Task: Add Andalou Naturals Harmony CannaCell Botanical Body Lotion to the cart.
Action: Mouse moved to (810, 312)
Screenshot: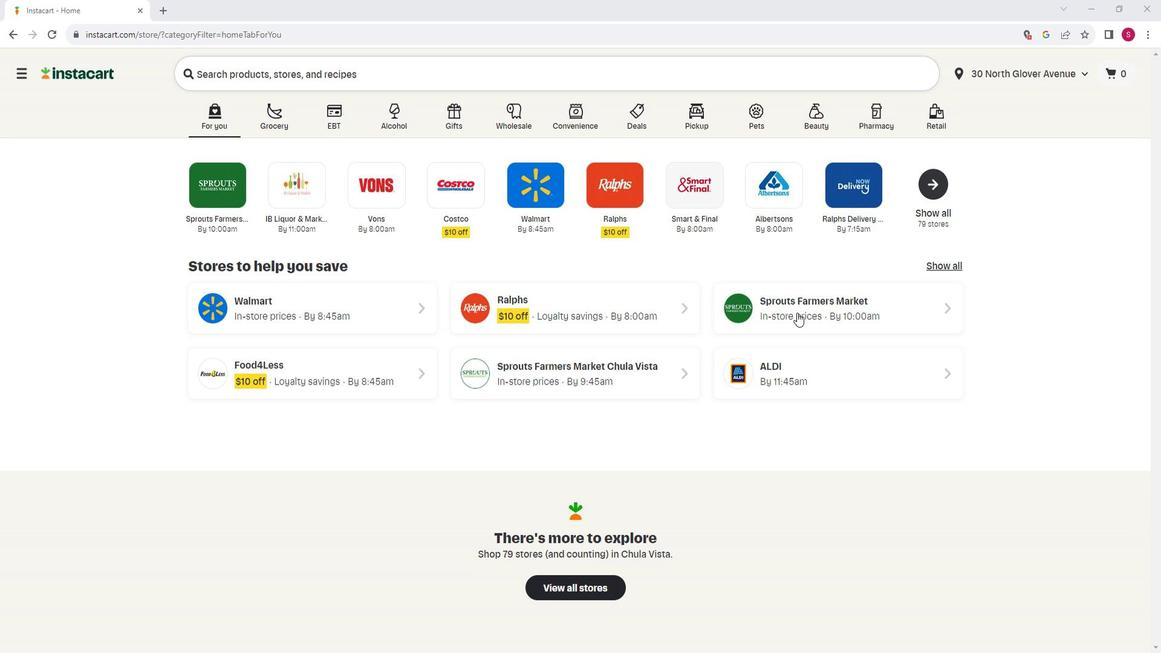 
Action: Mouse pressed left at (810, 312)
Screenshot: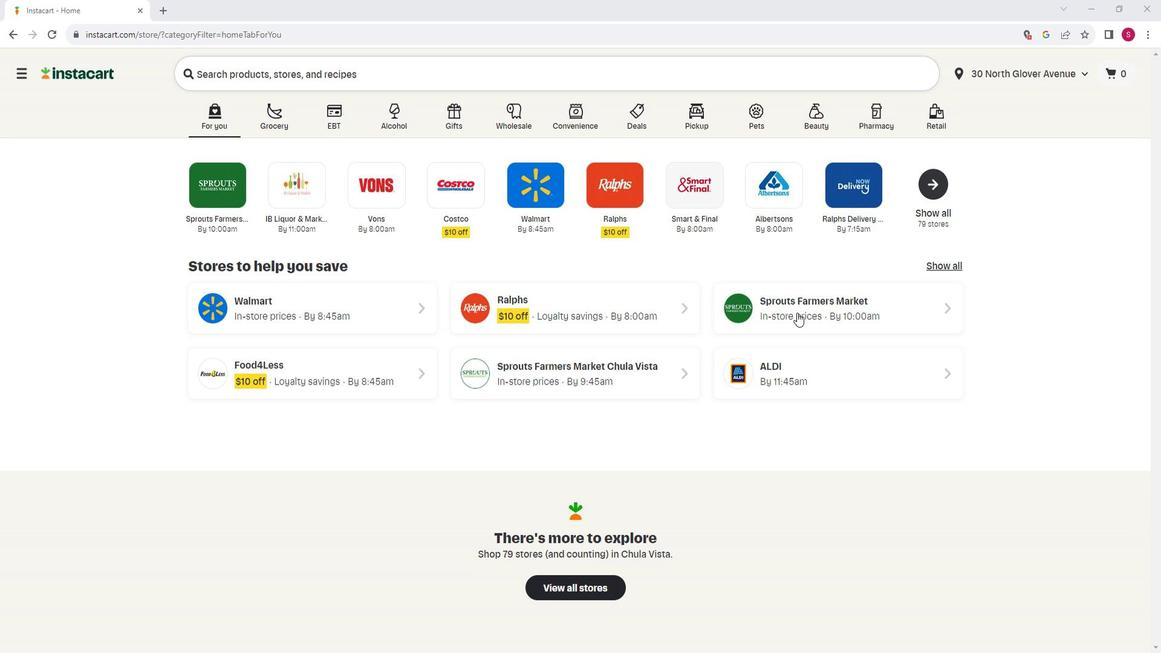 
Action: Mouse moved to (82, 354)
Screenshot: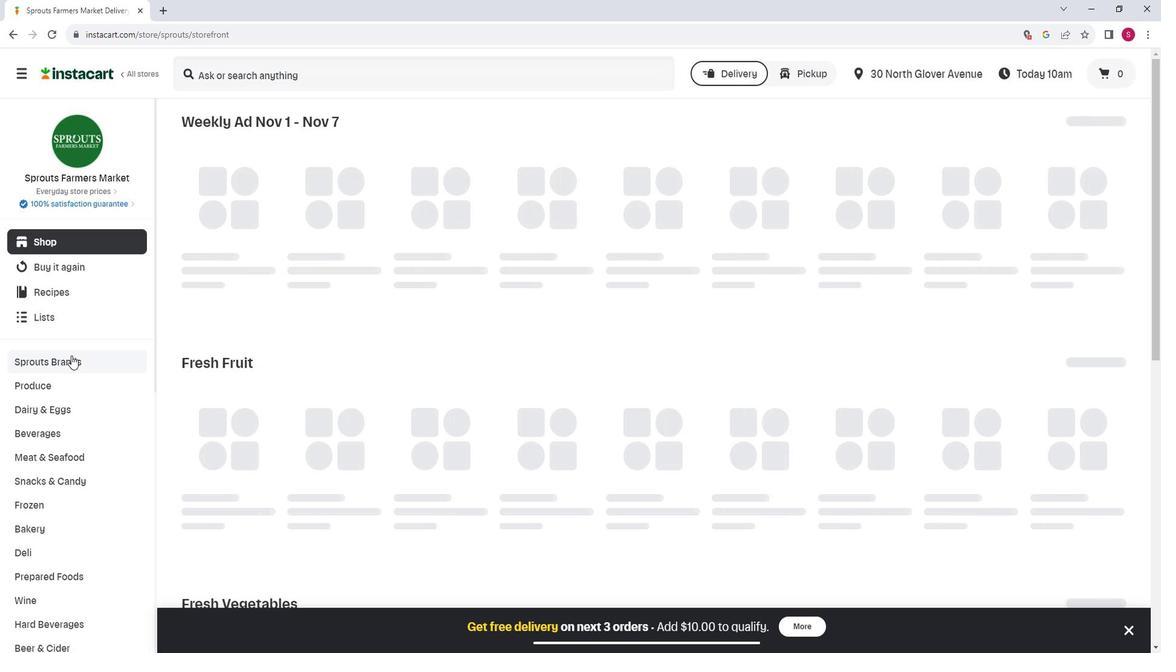 
Action: Mouse scrolled (82, 353) with delta (0, 0)
Screenshot: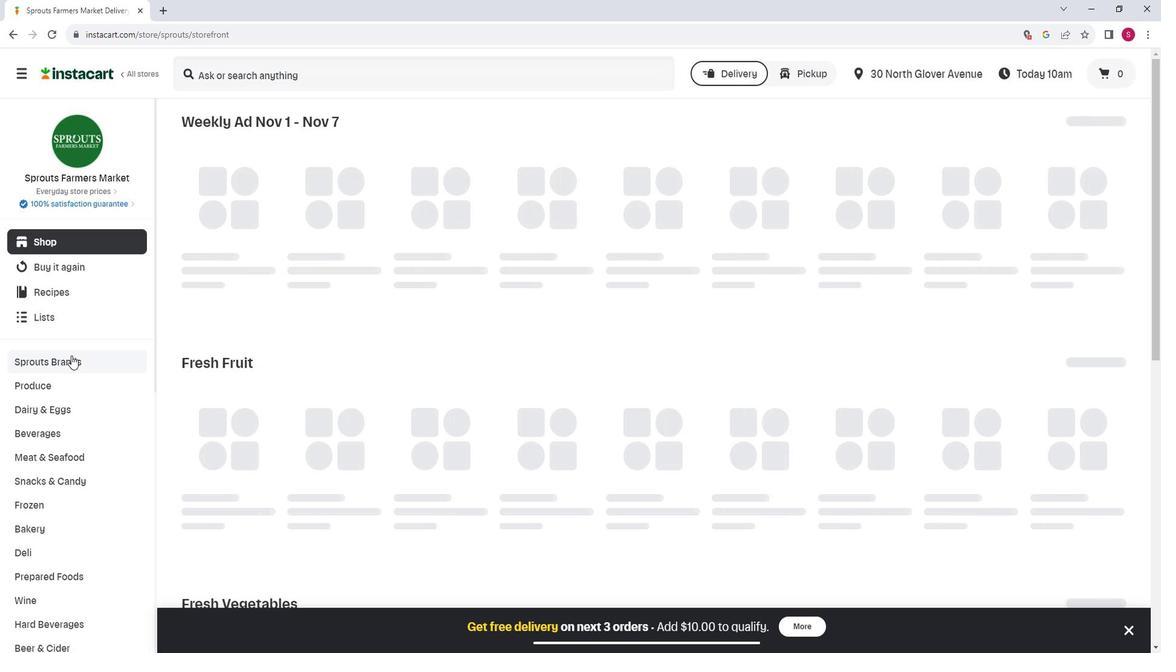 
Action: Mouse moved to (81, 355)
Screenshot: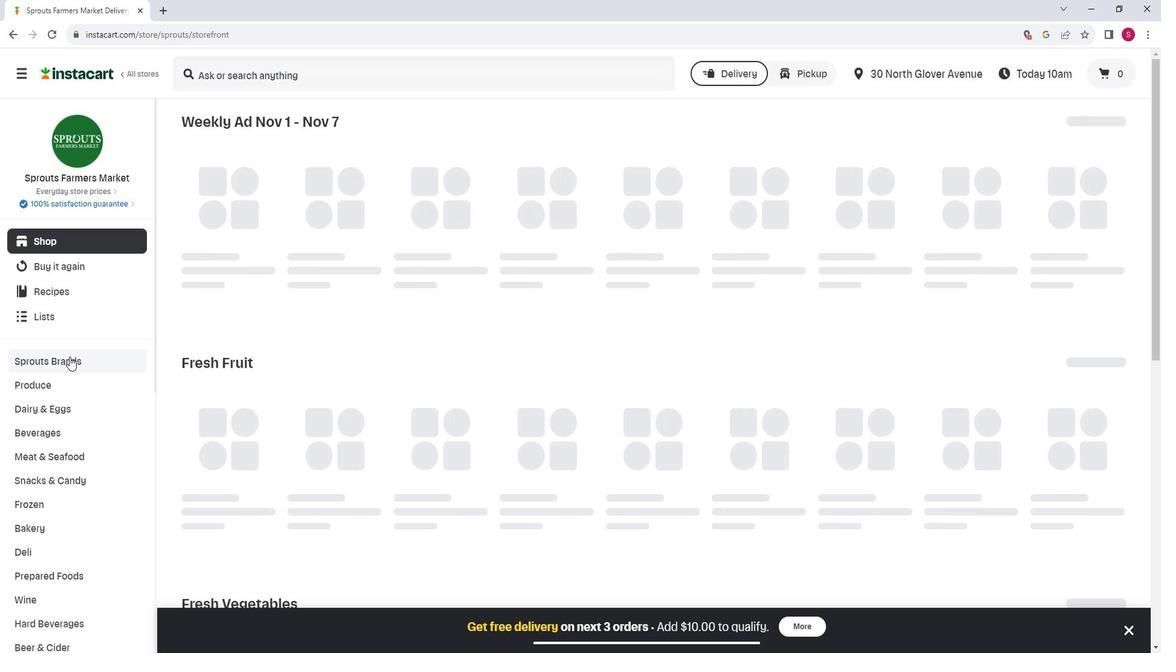 
Action: Mouse scrolled (81, 354) with delta (0, 0)
Screenshot: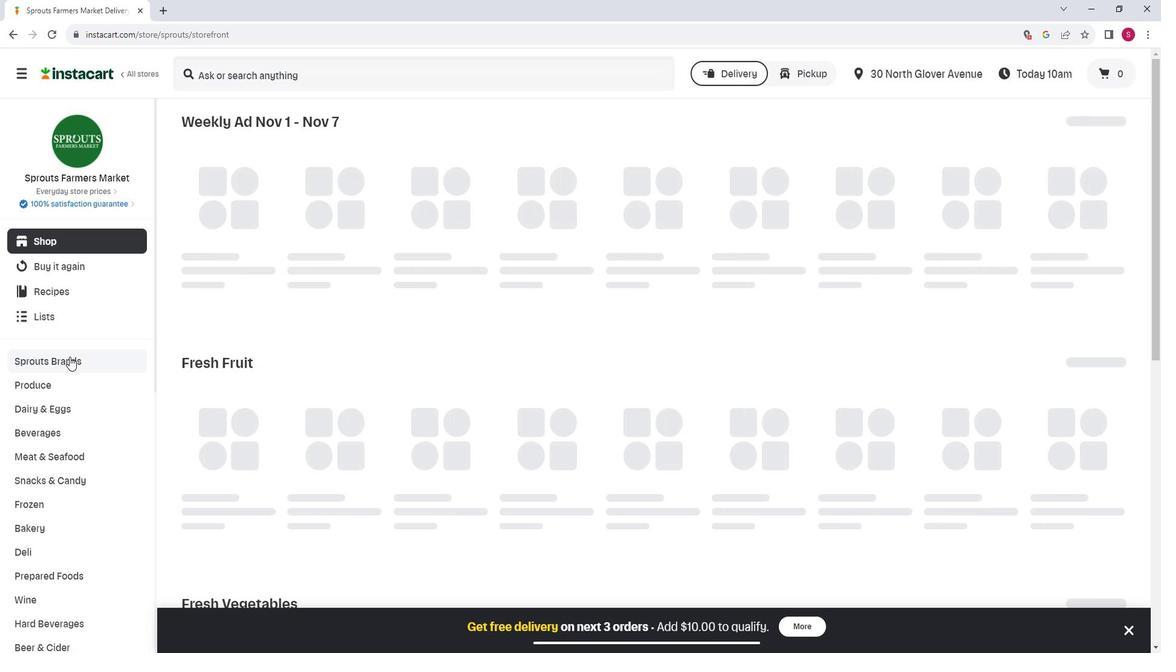 
Action: Mouse scrolled (81, 354) with delta (0, 0)
Screenshot: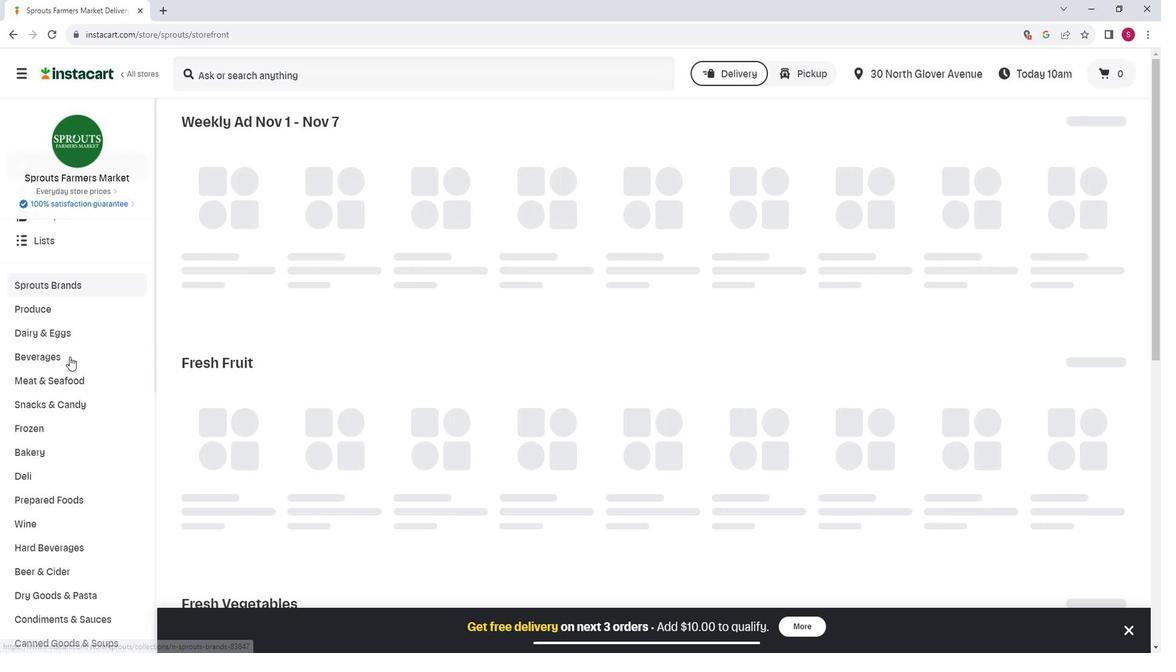 
Action: Mouse scrolled (81, 354) with delta (0, 0)
Screenshot: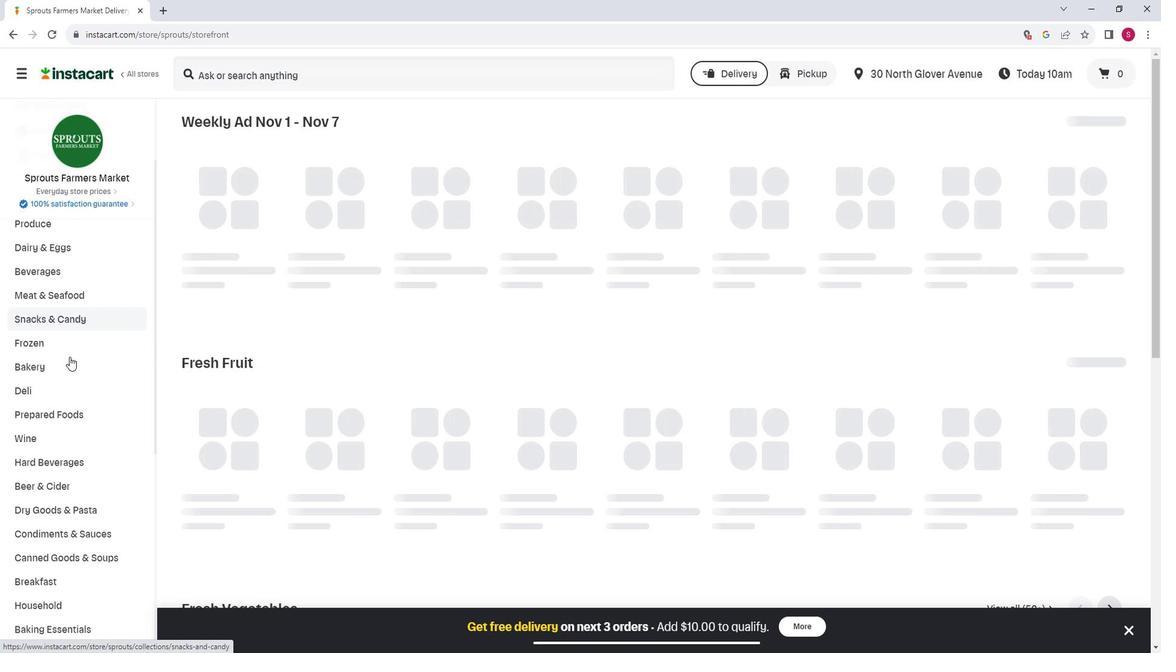 
Action: Mouse scrolled (81, 354) with delta (0, 0)
Screenshot: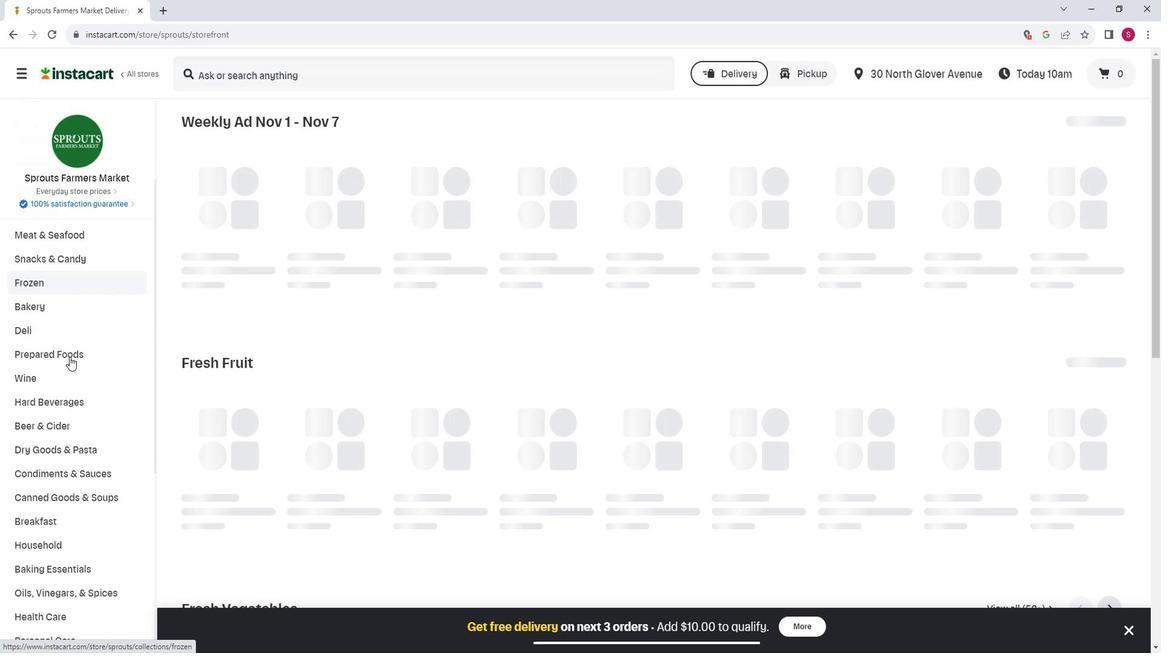 
Action: Mouse moved to (67, 463)
Screenshot: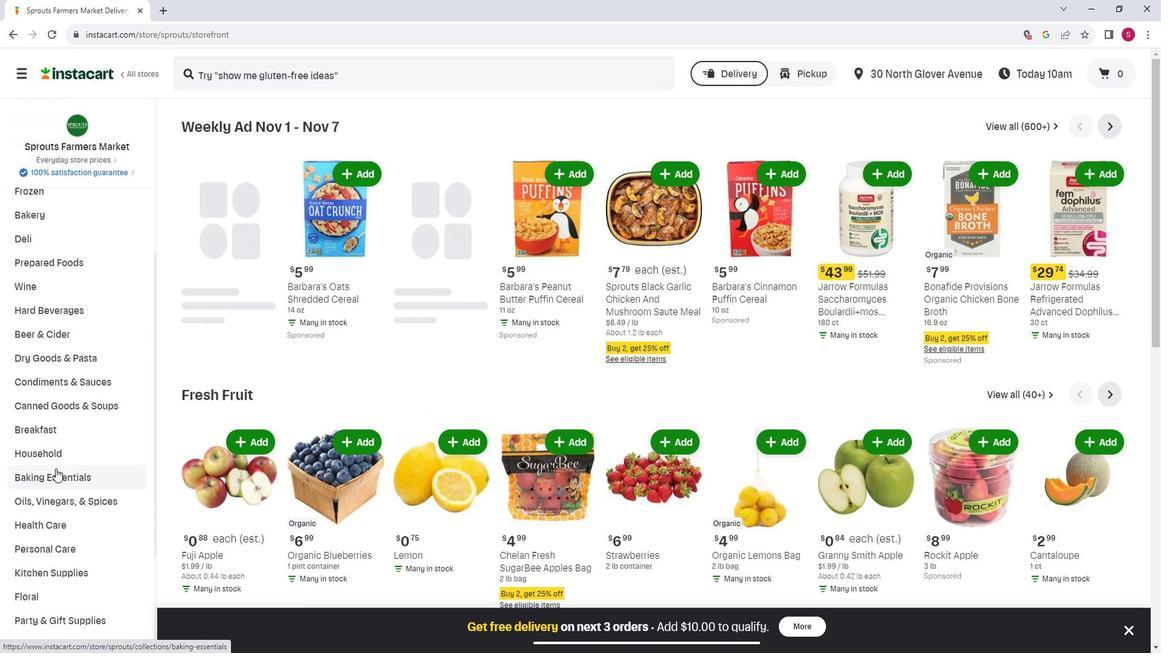 
Action: Mouse scrolled (67, 462) with delta (0, 0)
Screenshot: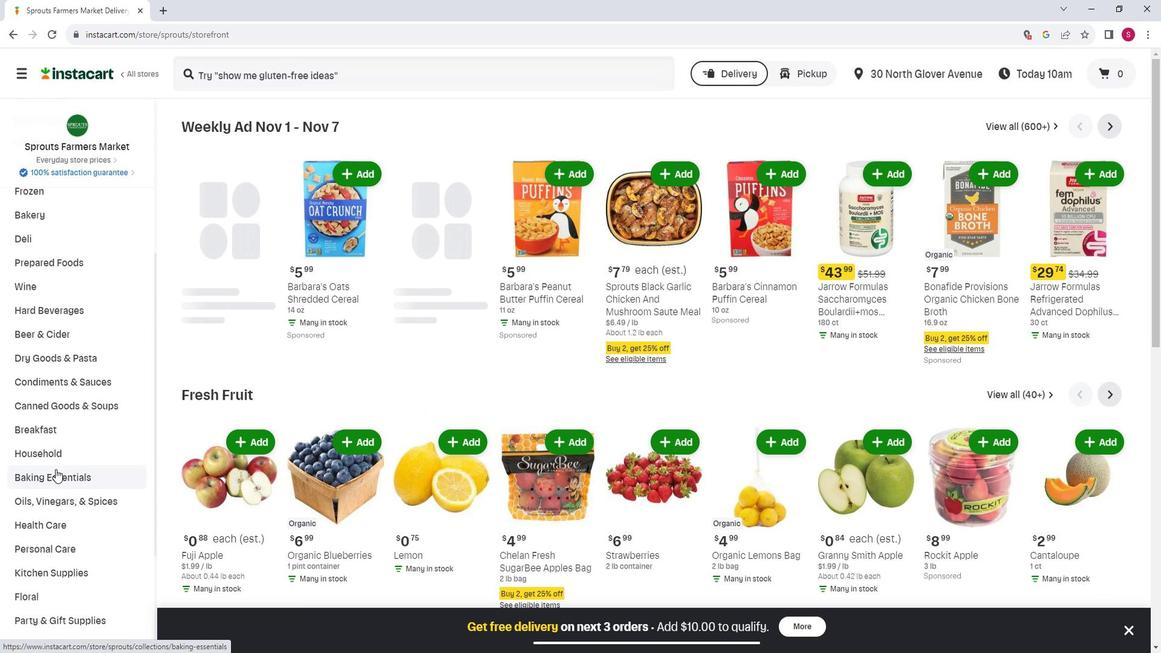 
Action: Mouse moved to (78, 479)
Screenshot: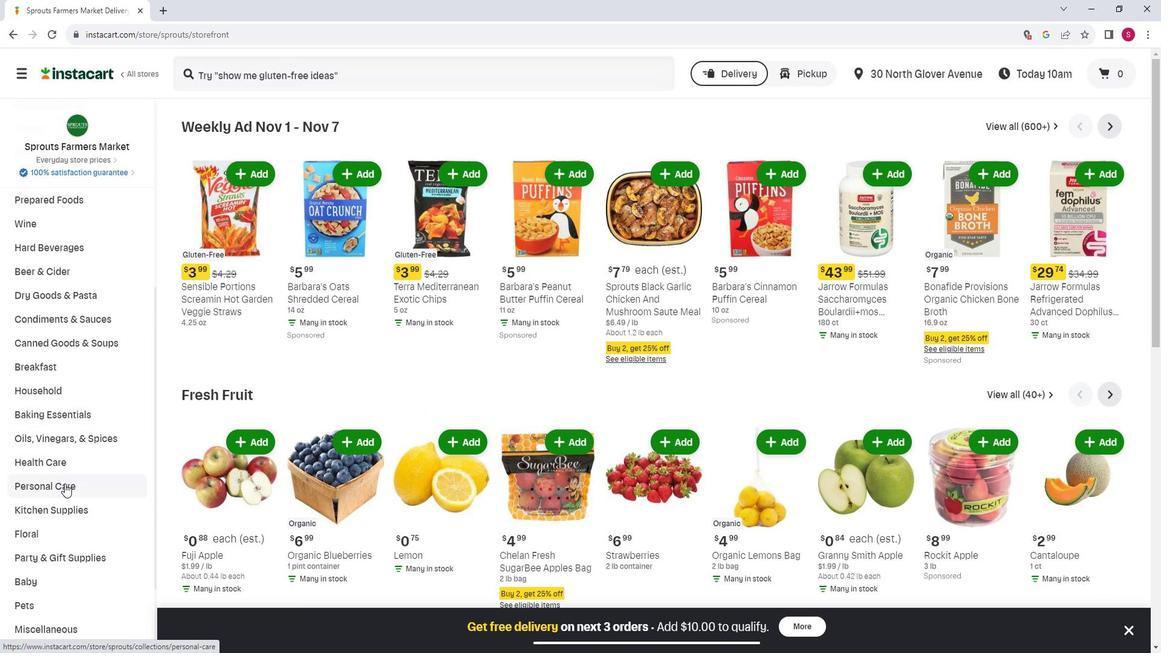 
Action: Mouse pressed left at (78, 479)
Screenshot: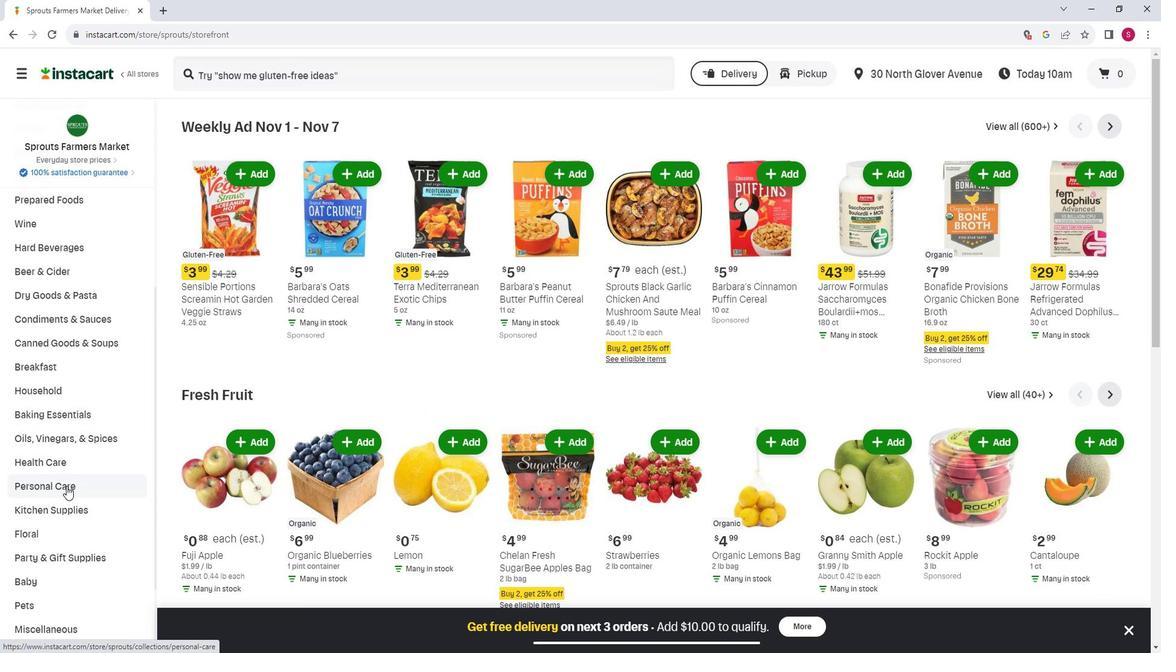 
Action: Mouse moved to (308, 166)
Screenshot: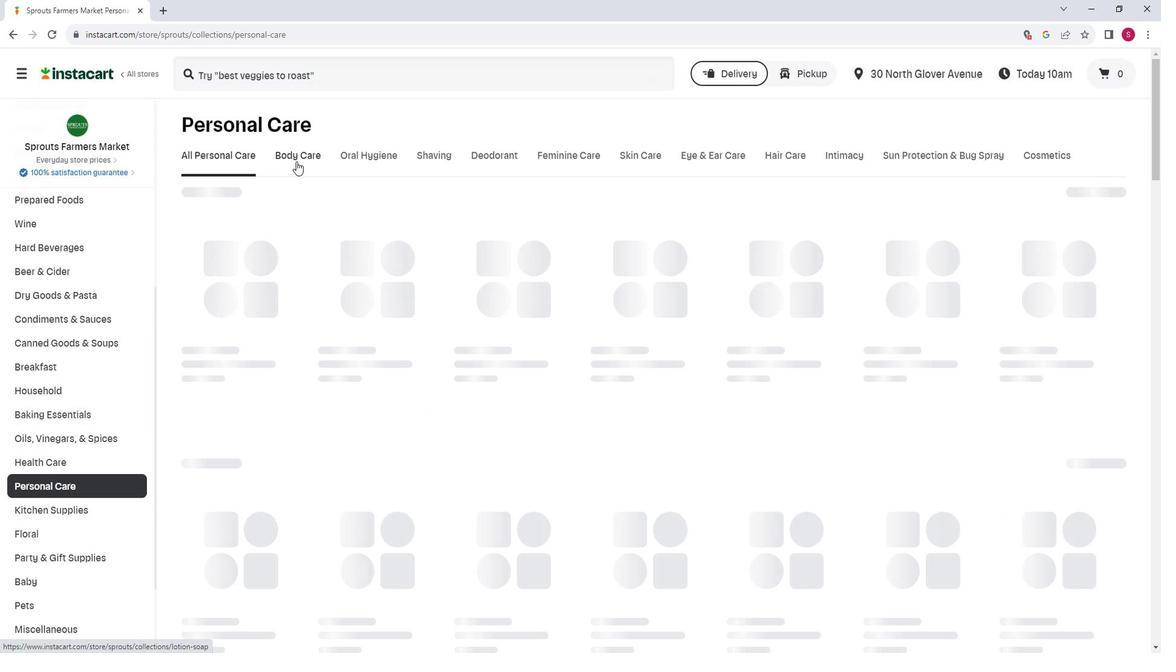 
Action: Mouse pressed left at (308, 166)
Screenshot: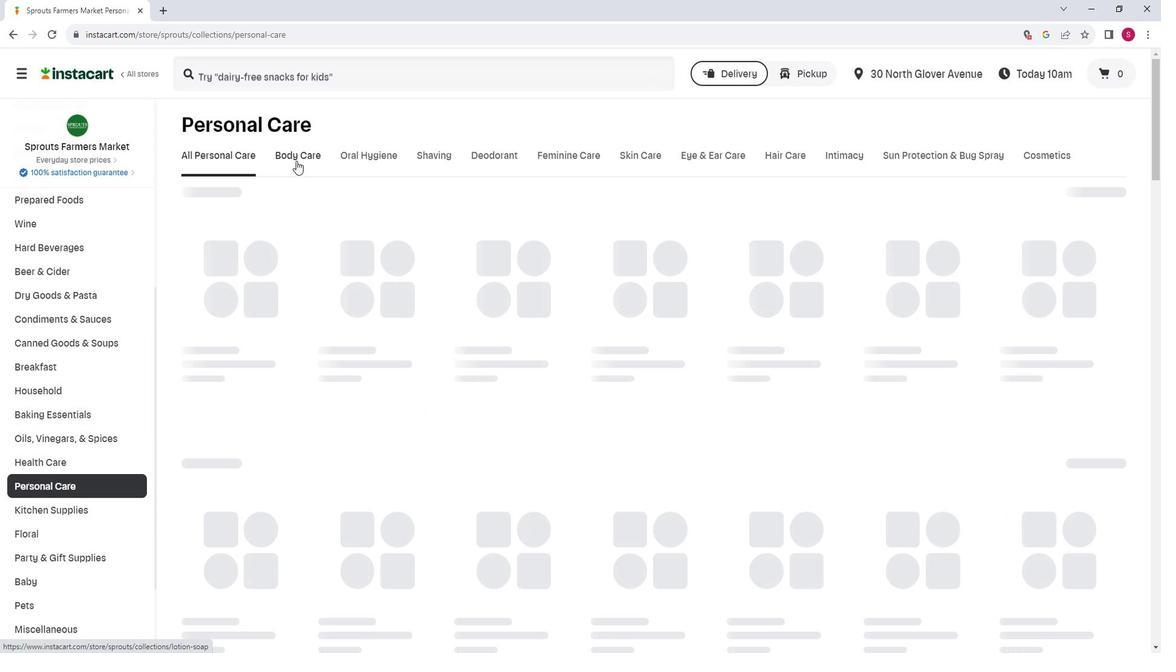 
Action: Mouse moved to (481, 201)
Screenshot: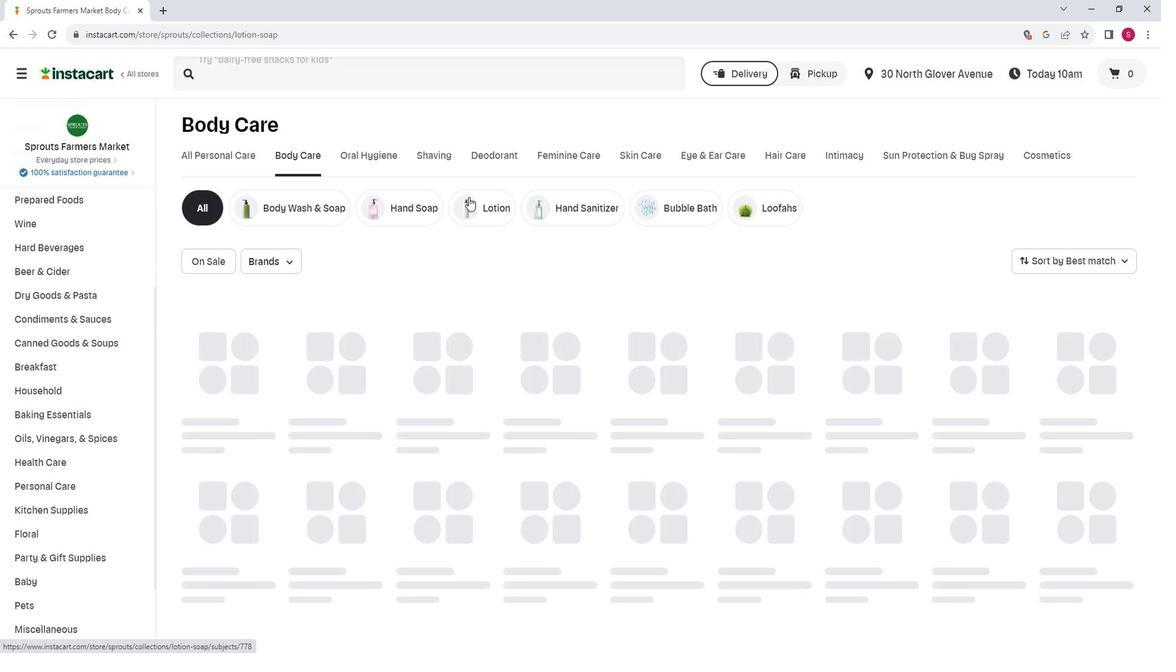 
Action: Mouse pressed left at (481, 201)
Screenshot: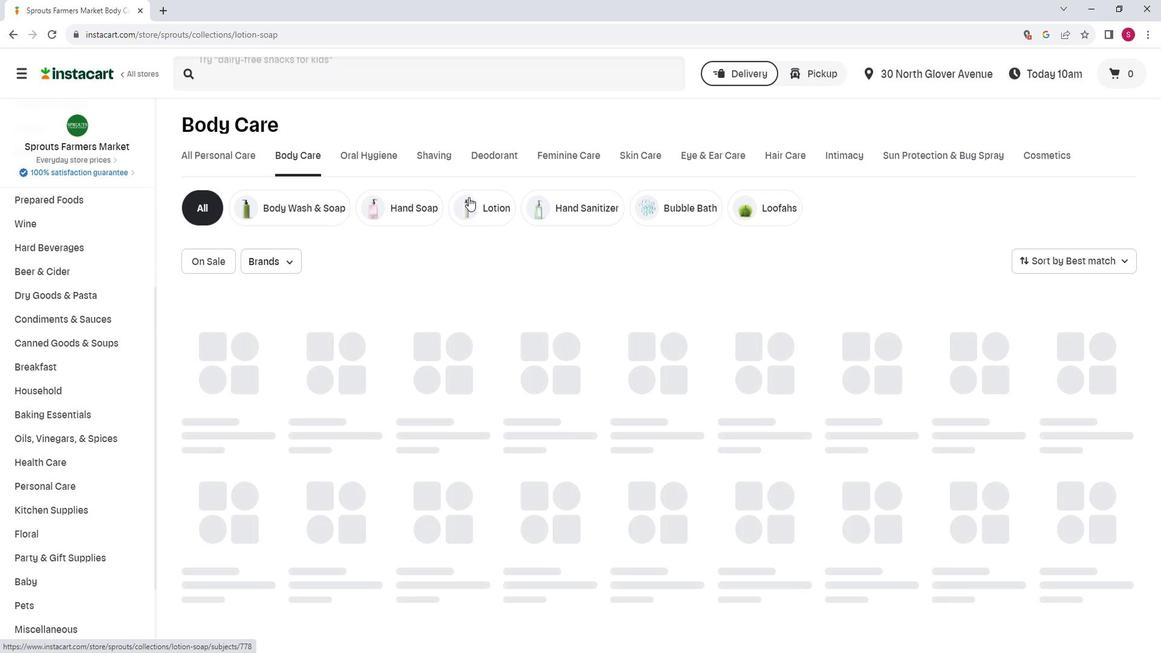 
Action: Mouse moved to (315, 84)
Screenshot: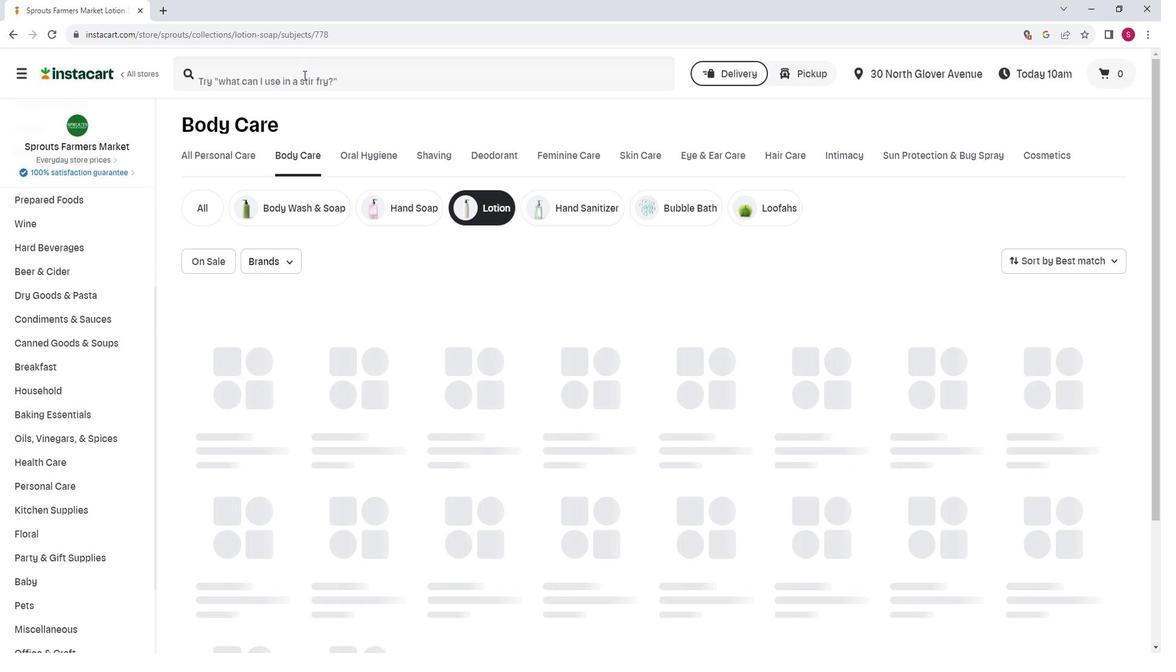 
Action: Mouse pressed left at (315, 84)
Screenshot: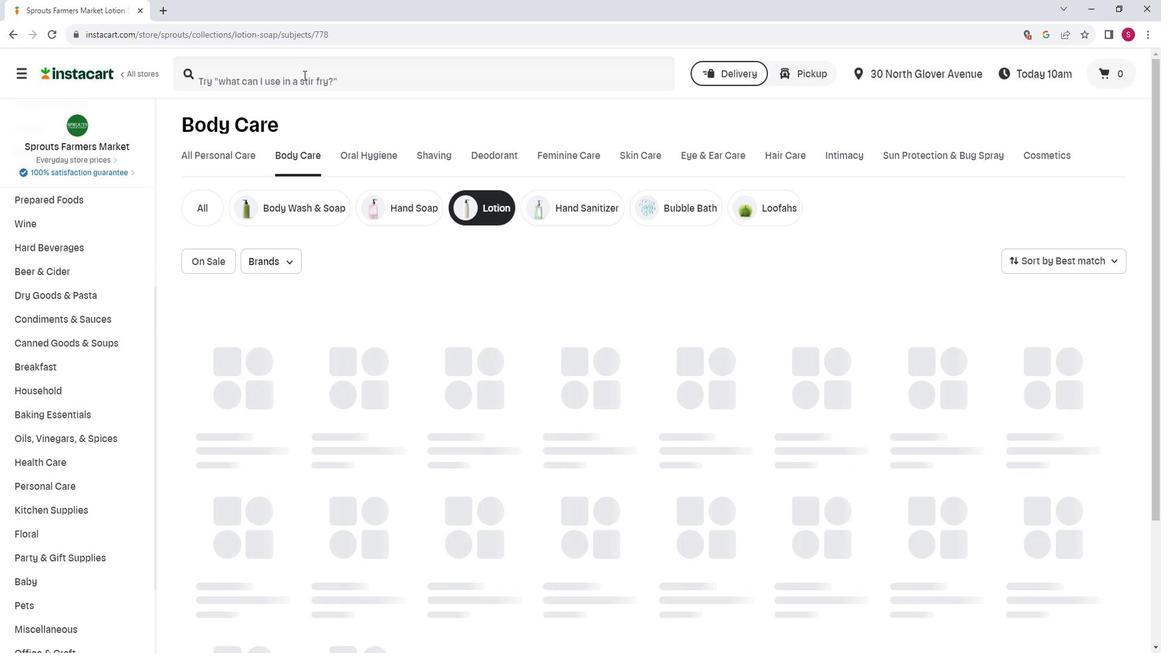 
Action: Key pressed <Key.shift>Andalou<Key.space><Key.shift>Naturals<Key.space><Key.shift>Harmob7y<Key.backspace><Key.backspace><Key.backspace>
Screenshot: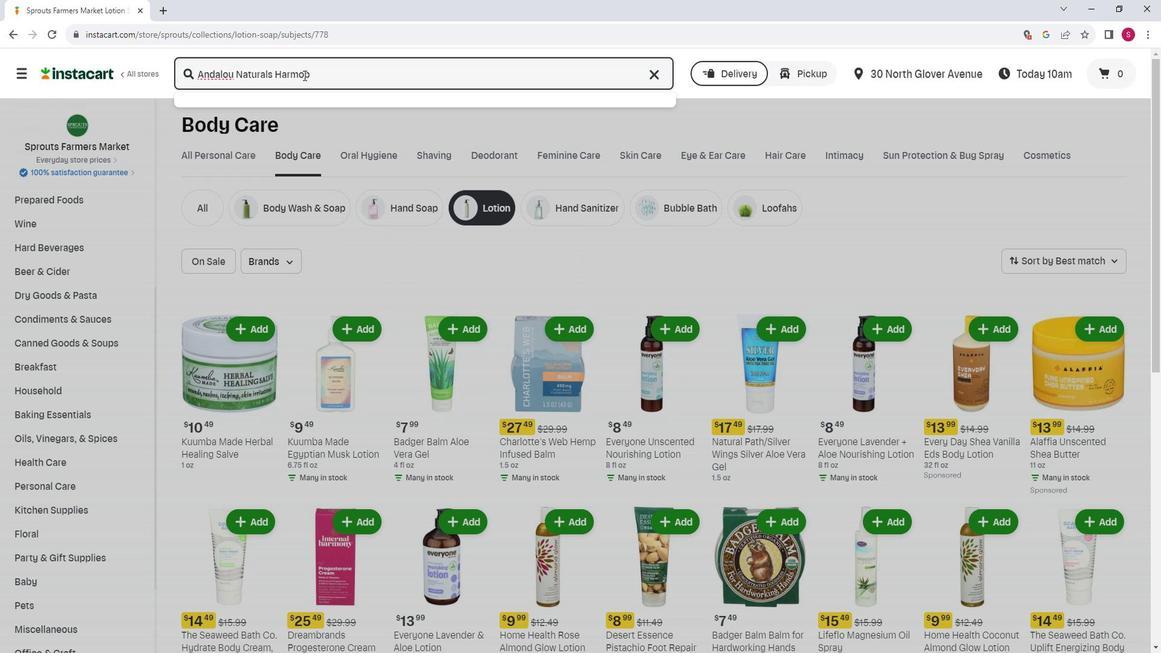 
Action: Mouse moved to (599, 67)
Screenshot: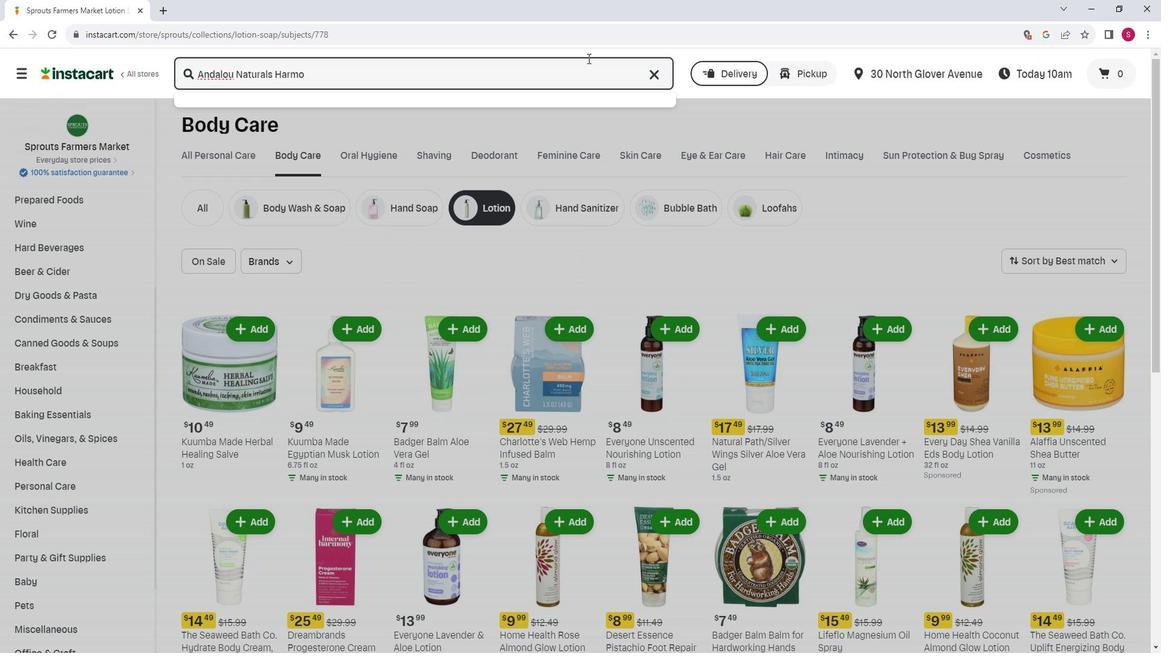 
Action: Key pressed ny<Key.space><Key.shift>Cann<Key.shift>Cell<Key.left><Key.left><Key.left><Key.left><Key.left><Key.right>a<Key.right><Key.right><Key.right><Key.right><Key.space><Key.shift>Botanical<Key.space><Key.shift>Body<Key.space><Key.shift>Lotion<Key.space><Key.enter>
Screenshot: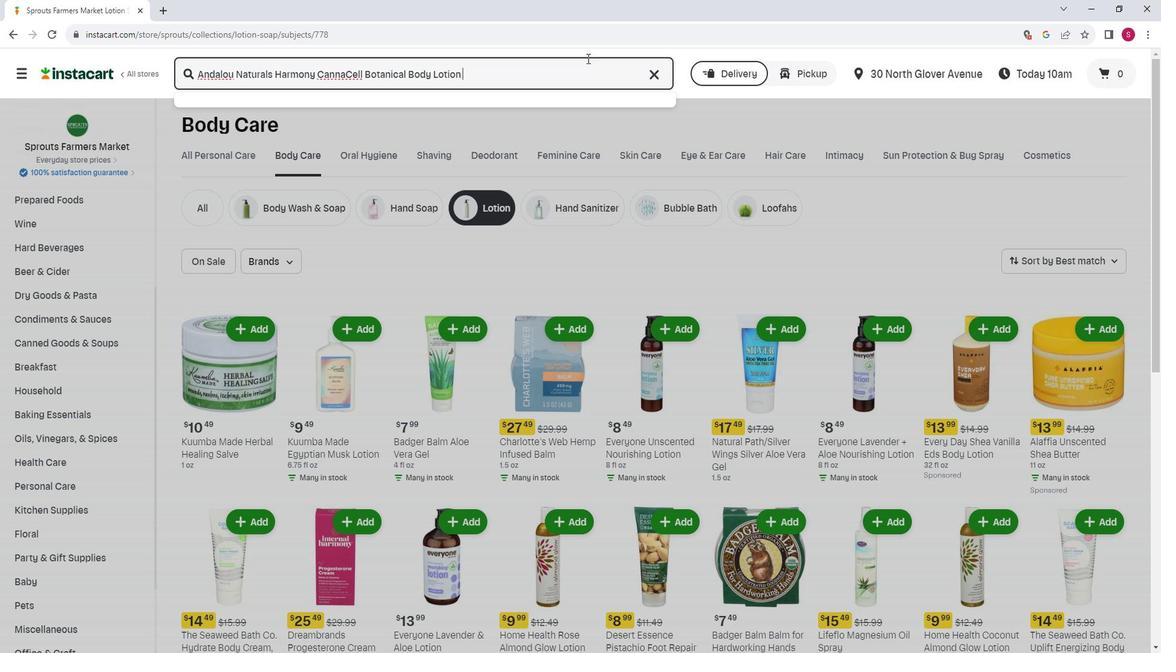 
Action: Mouse moved to (191, 198)
Screenshot: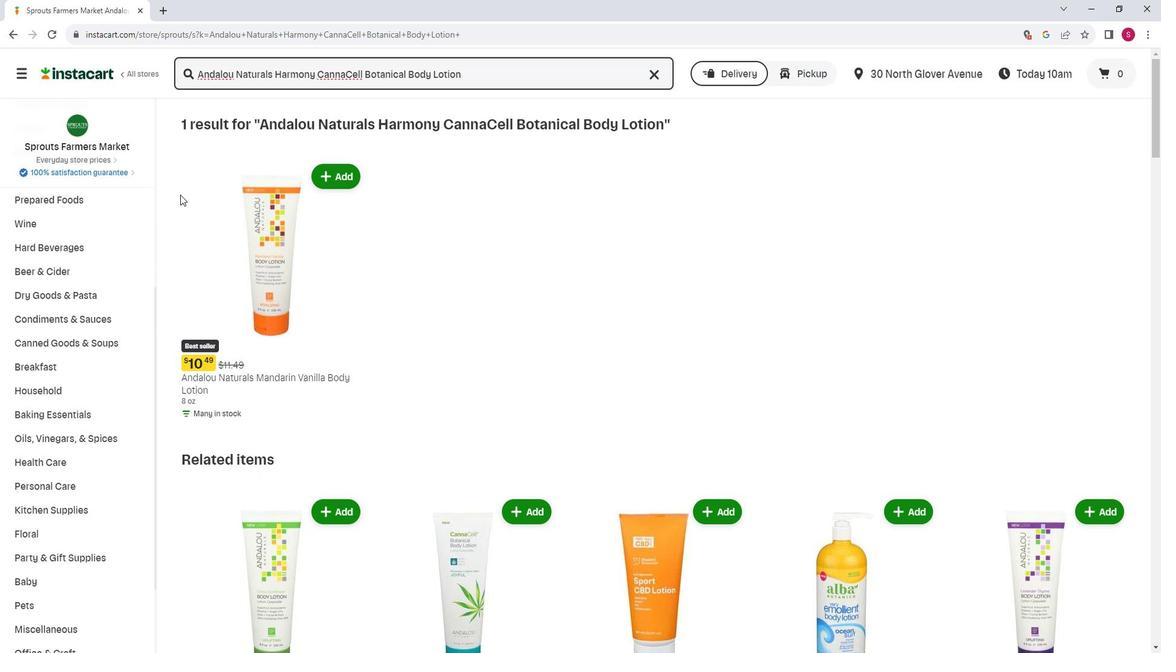 
Action: Mouse scrolled (191, 197) with delta (0, 0)
Screenshot: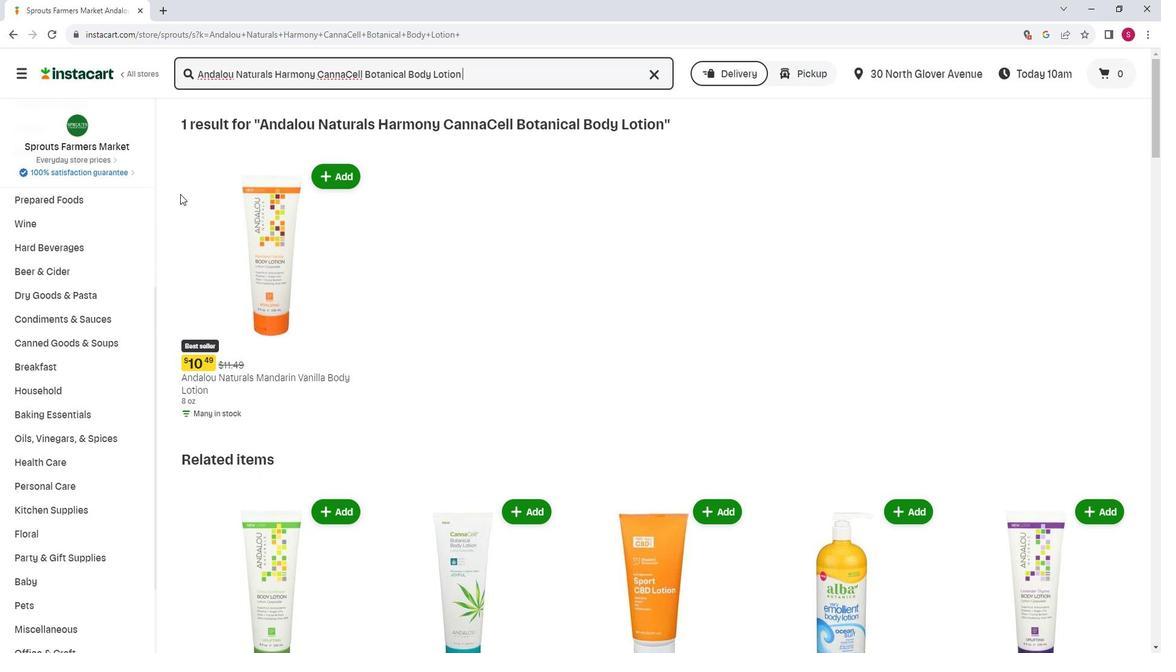 
Action: Mouse scrolled (191, 197) with delta (0, 0)
Screenshot: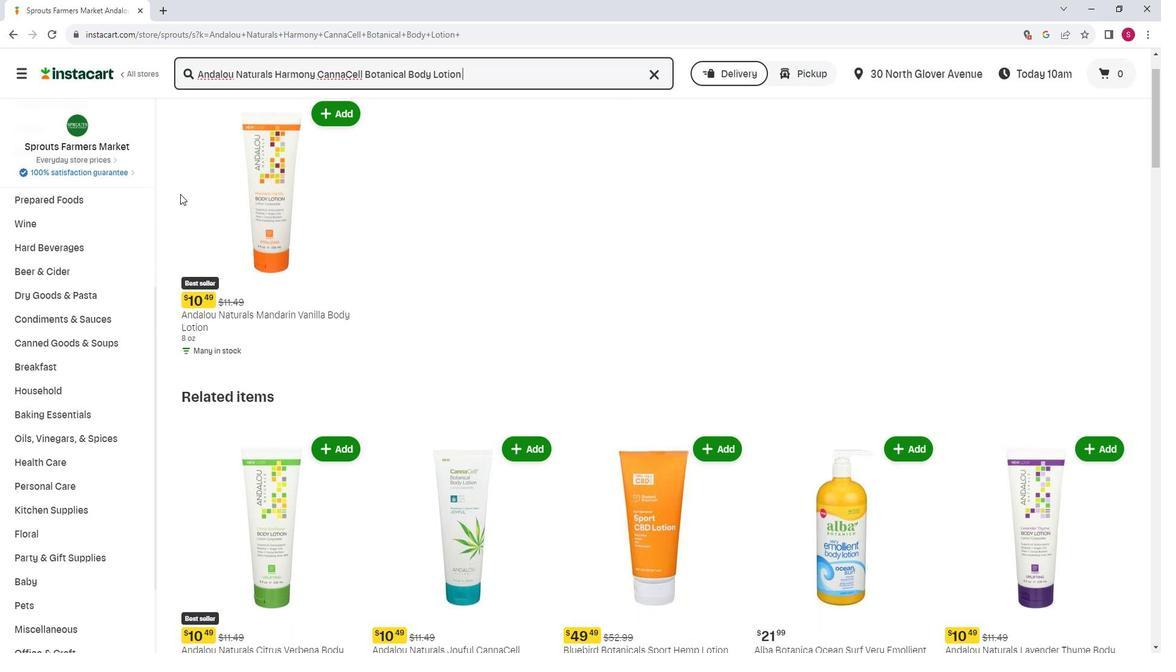 
Action: Mouse scrolled (191, 197) with delta (0, 0)
Screenshot: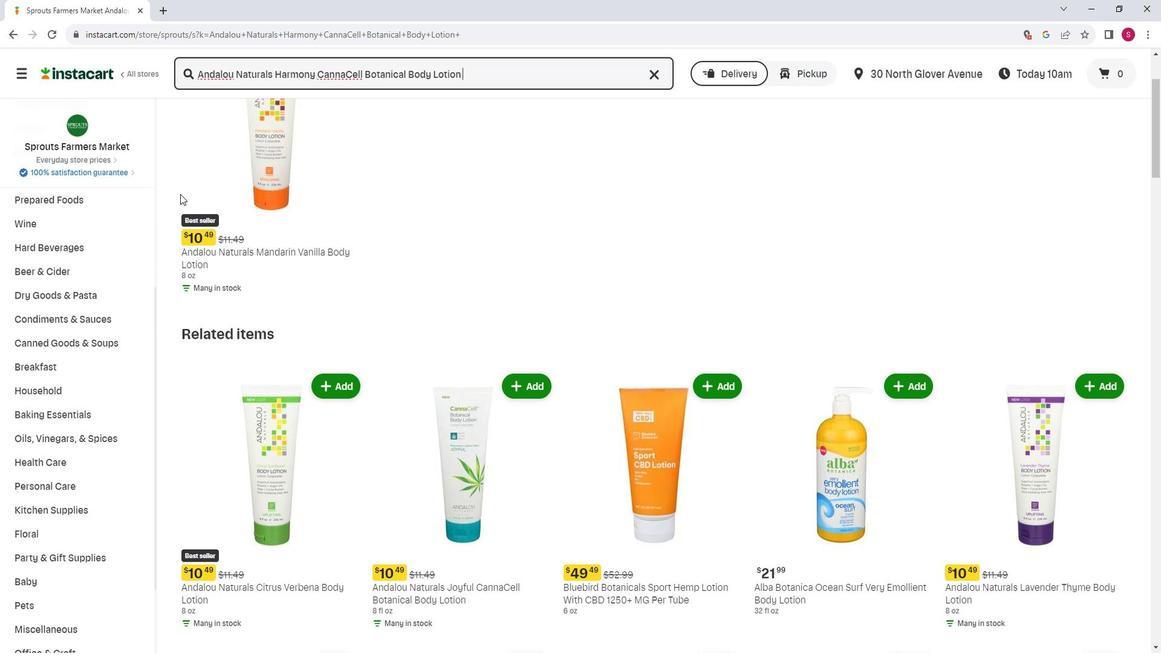
Action: Mouse moved to (191, 197)
Screenshot: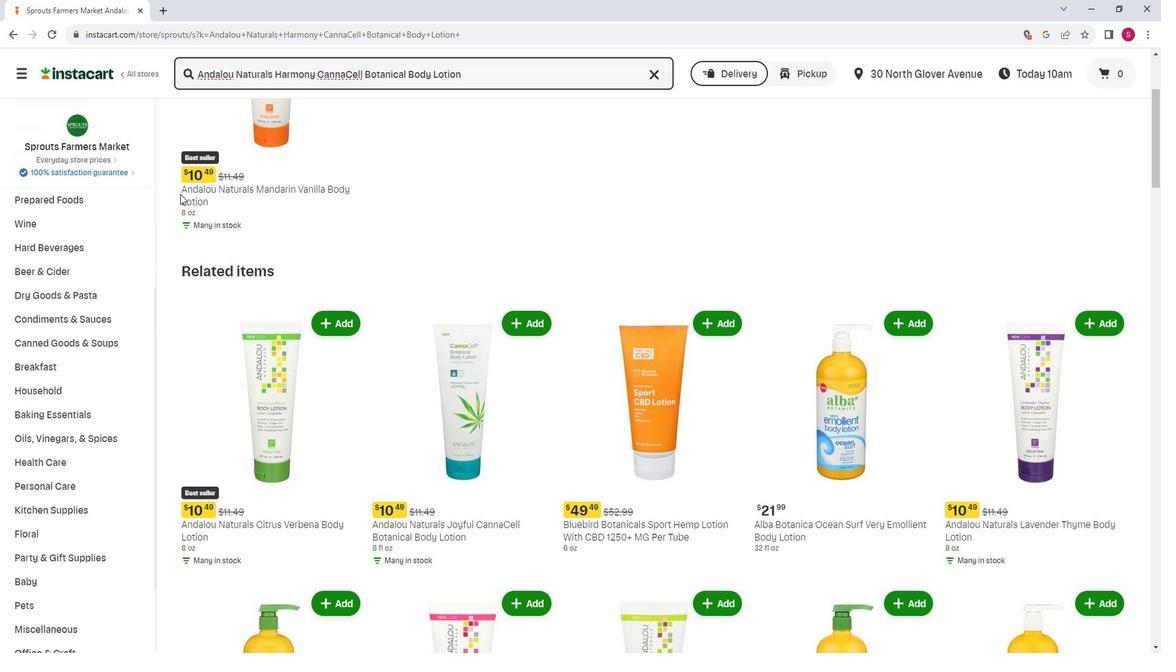 
Action: Mouse scrolled (191, 197) with delta (0, 0)
Screenshot: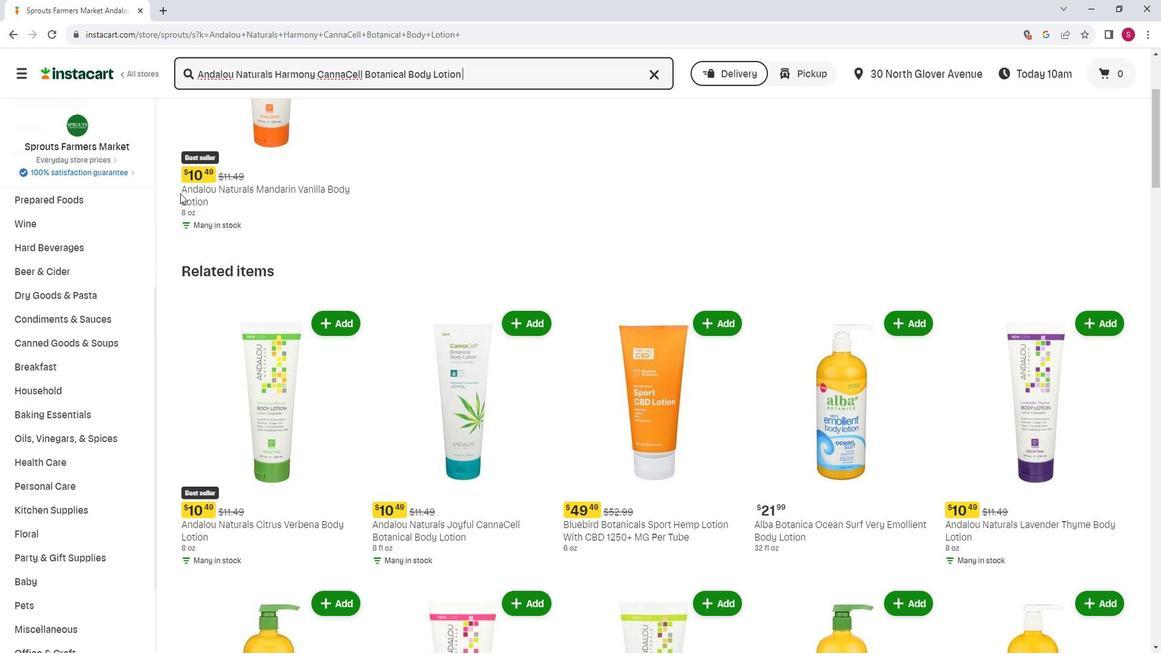 
Action: Mouse moved to (191, 197)
Screenshot: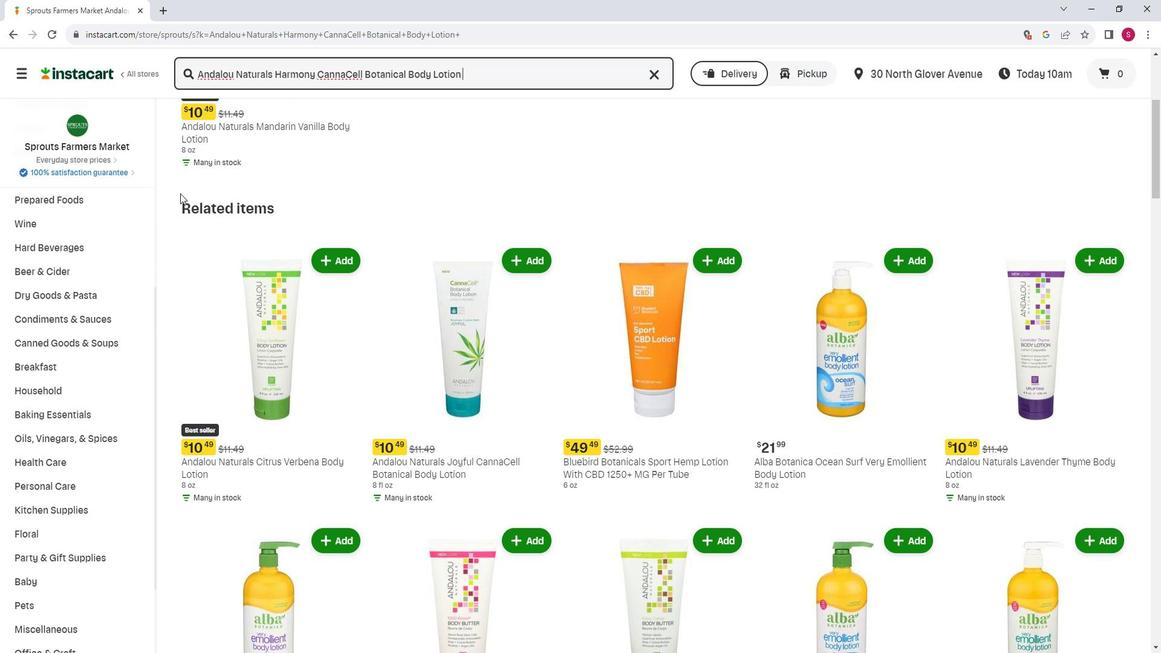 
Action: Mouse scrolled (191, 197) with delta (0, 0)
Screenshot: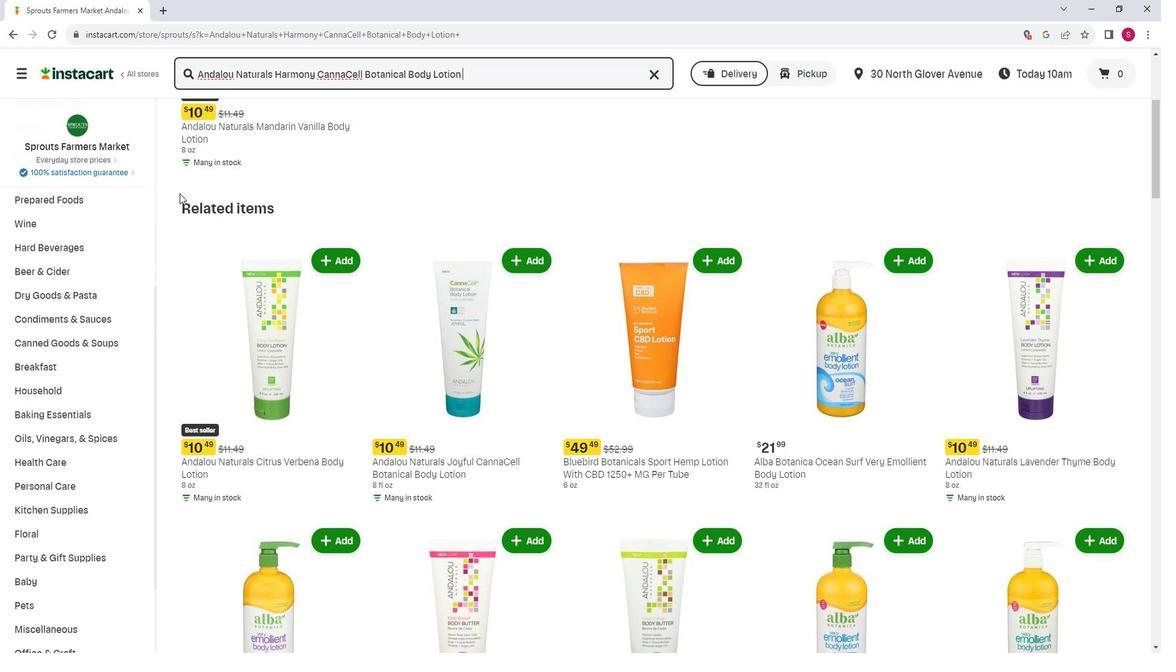 
Action: Mouse moved to (194, 221)
Screenshot: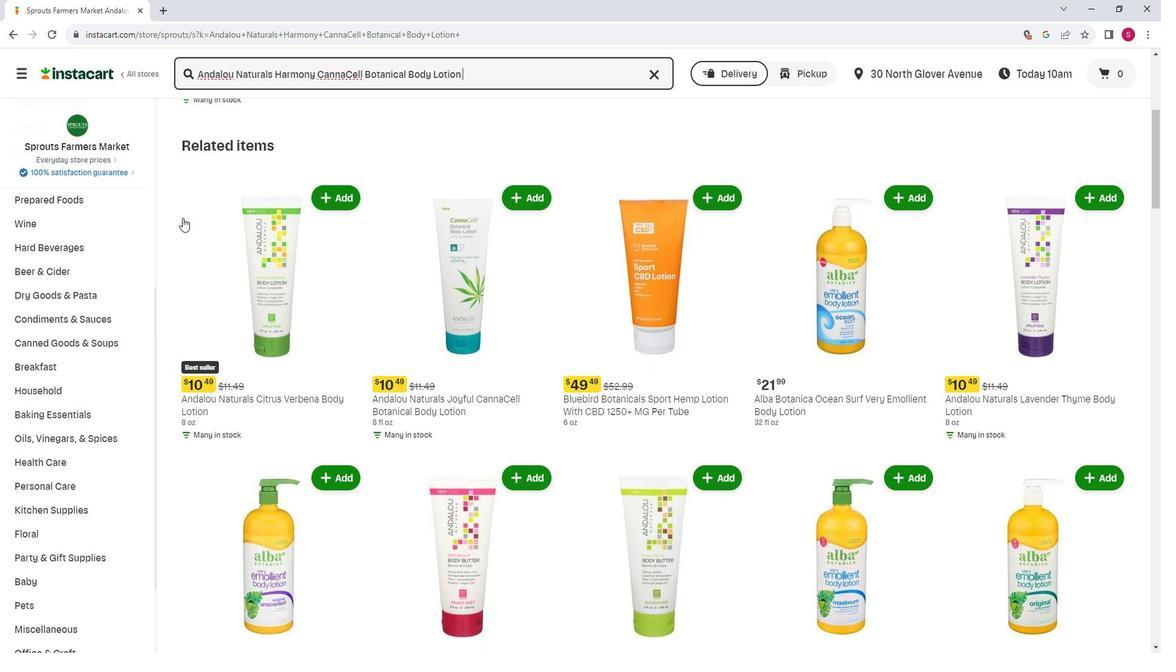 
Action: Mouse scrolled (194, 220) with delta (0, 0)
Screenshot: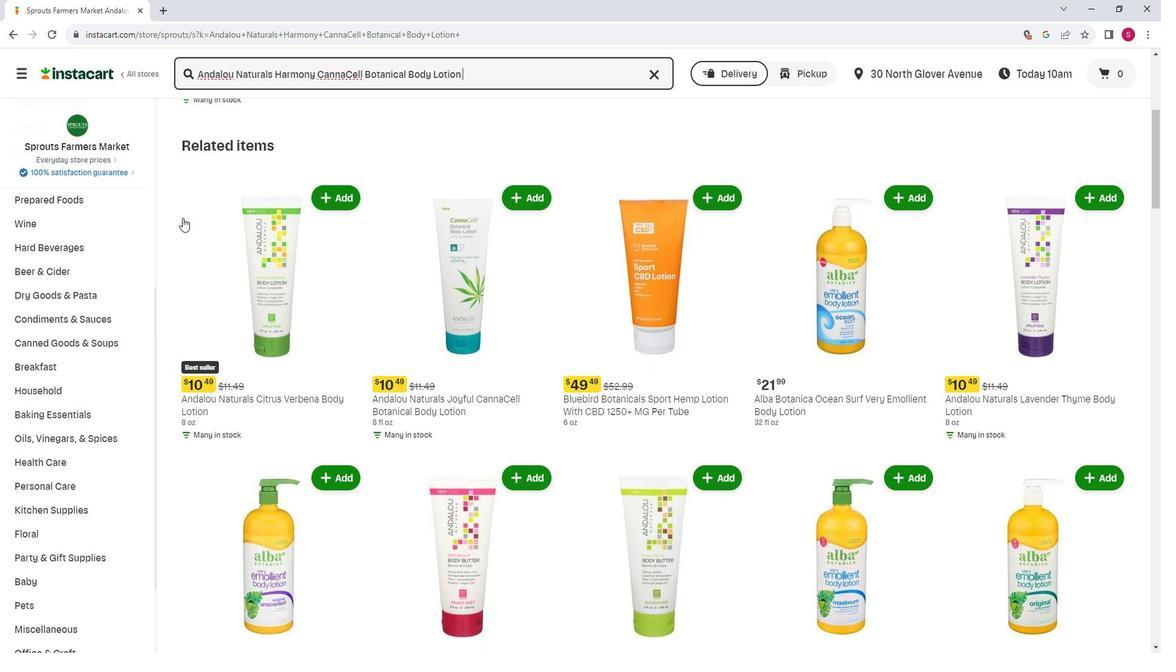 
Action: Mouse moved to (194, 222)
Screenshot: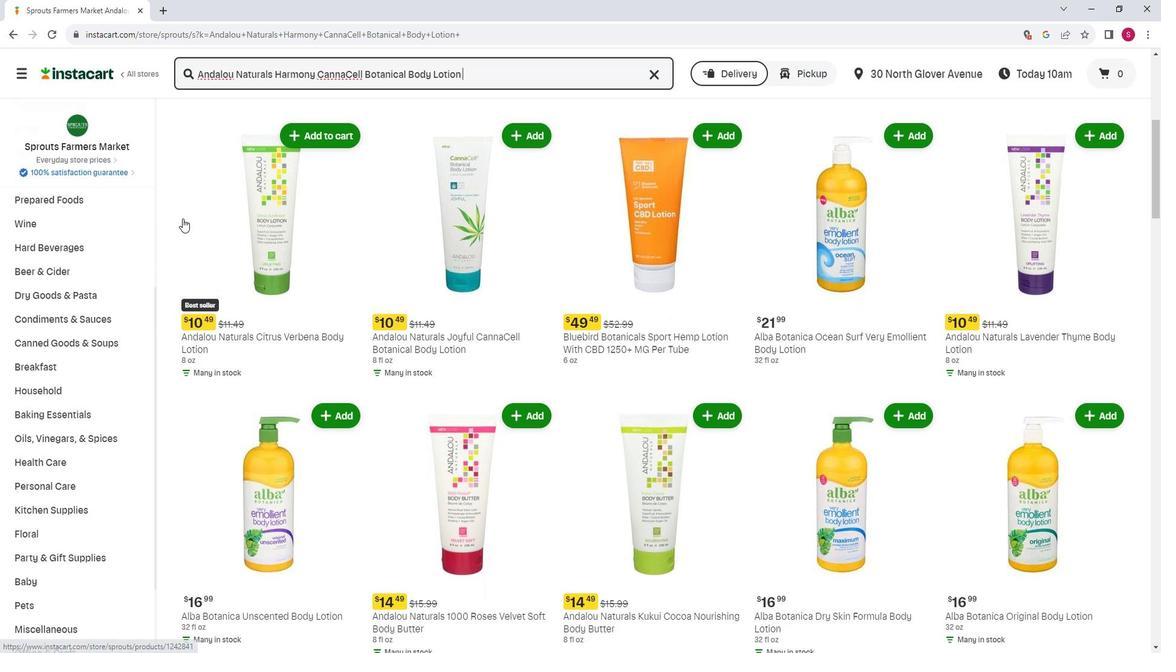 
Action: Mouse scrolled (194, 221) with delta (0, 0)
Screenshot: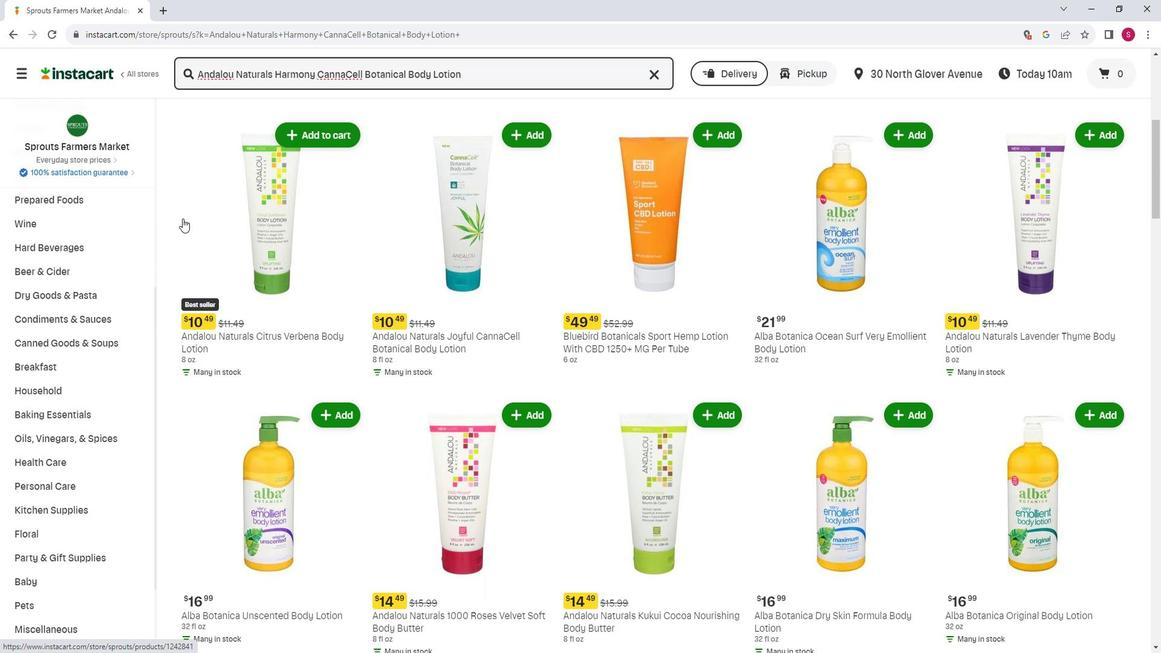 
Action: Mouse scrolled (194, 221) with delta (0, 0)
Screenshot: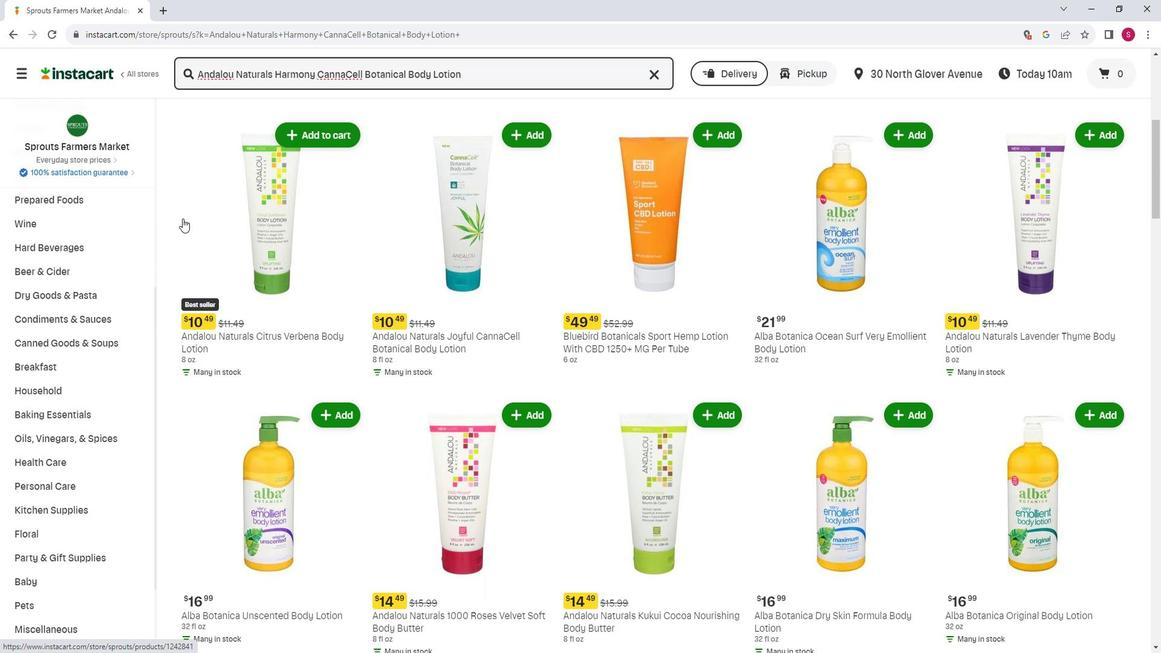 
Action: Mouse scrolled (194, 221) with delta (0, 0)
Screenshot: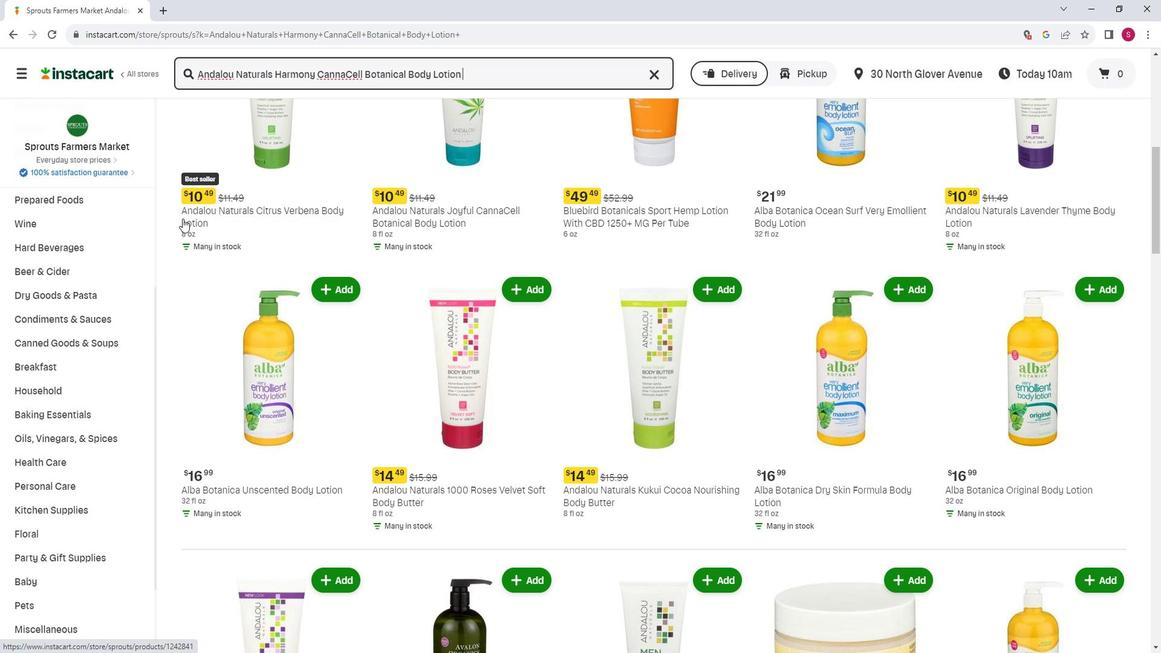 
Action: Mouse moved to (194, 225)
Screenshot: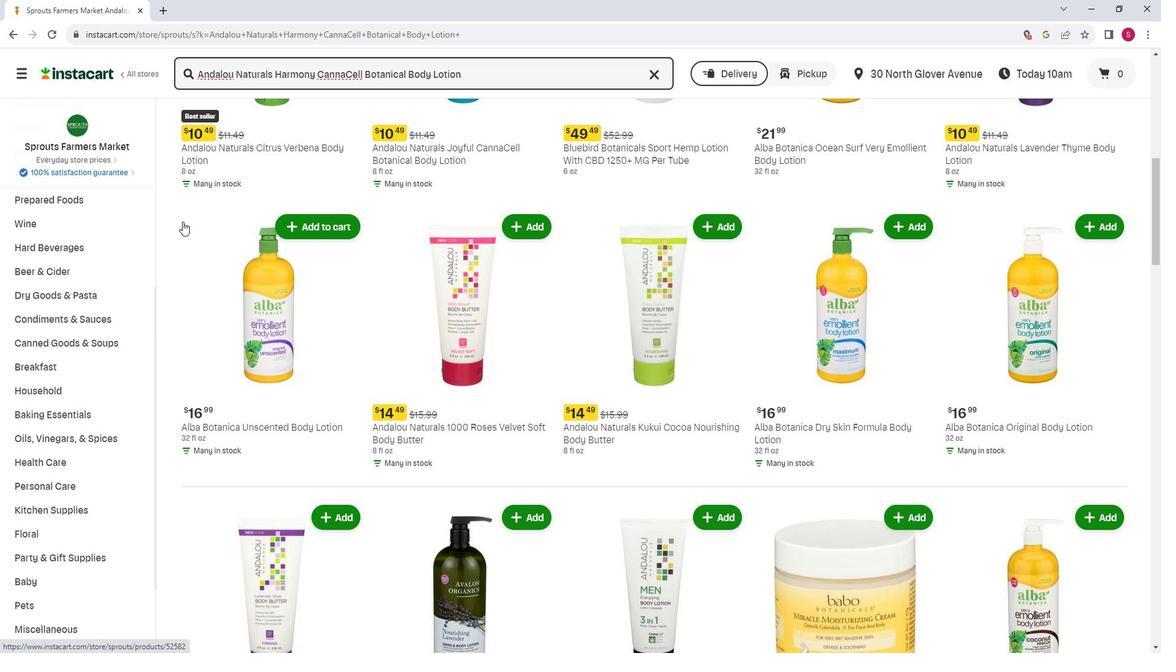 
Action: Mouse scrolled (194, 225) with delta (0, 0)
Screenshot: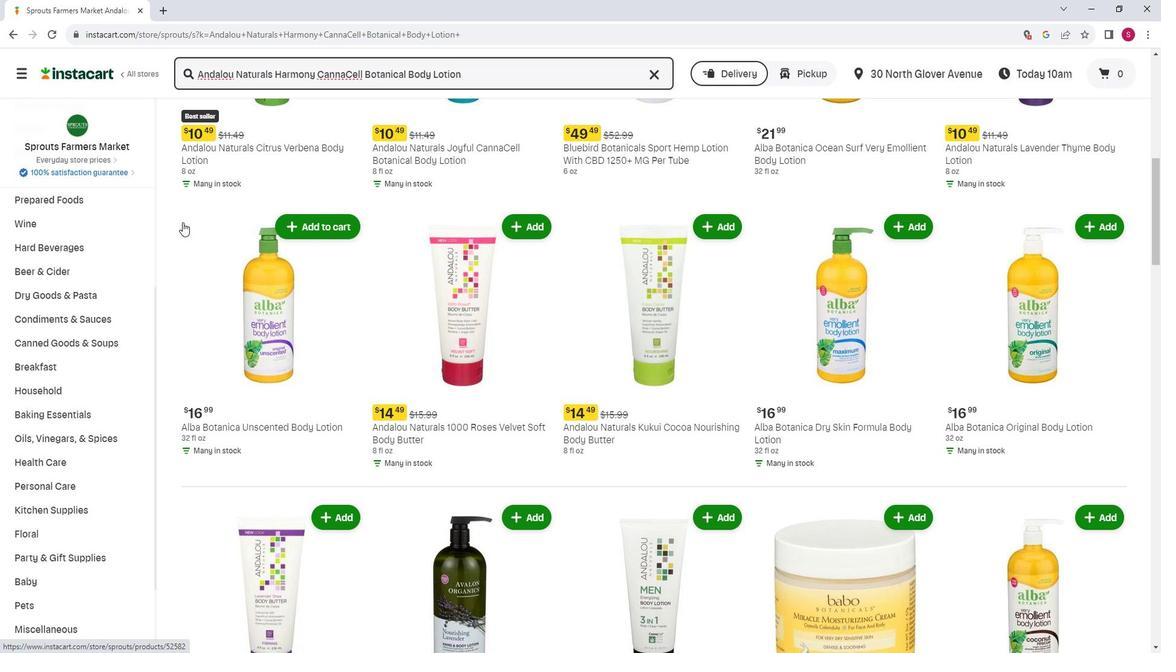 
Action: Mouse scrolled (194, 225) with delta (0, 0)
Screenshot: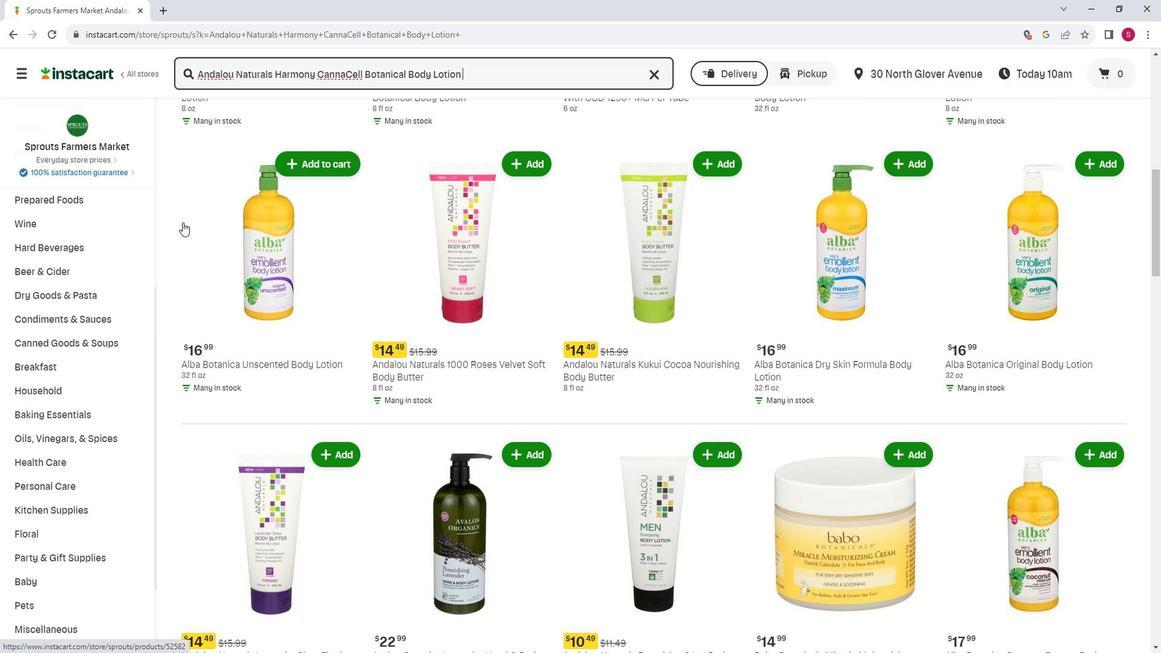 
Action: Mouse scrolled (194, 225) with delta (0, 0)
Screenshot: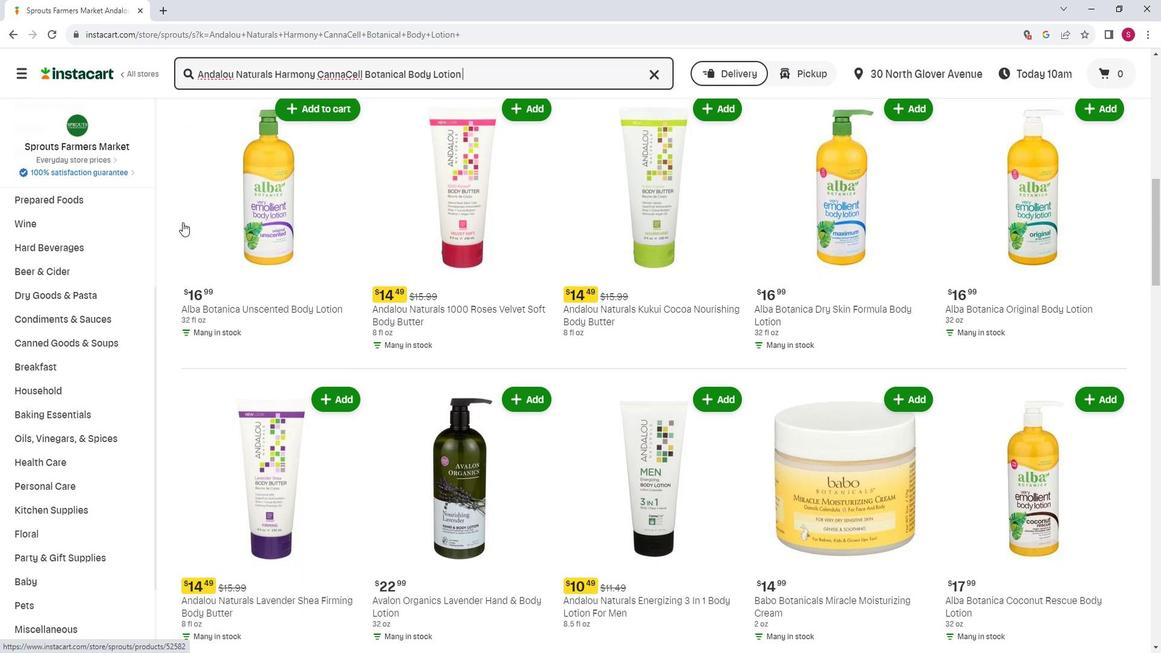 
Action: Mouse scrolled (194, 225) with delta (0, 0)
Screenshot: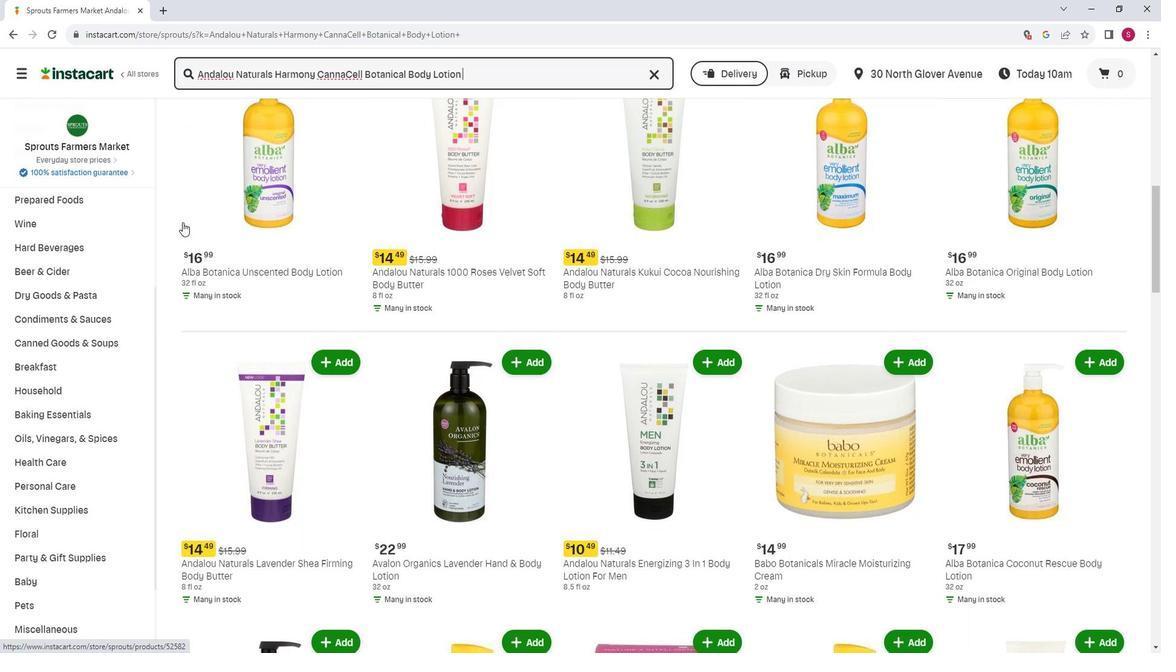 
Action: Mouse scrolled (194, 225) with delta (0, 0)
Screenshot: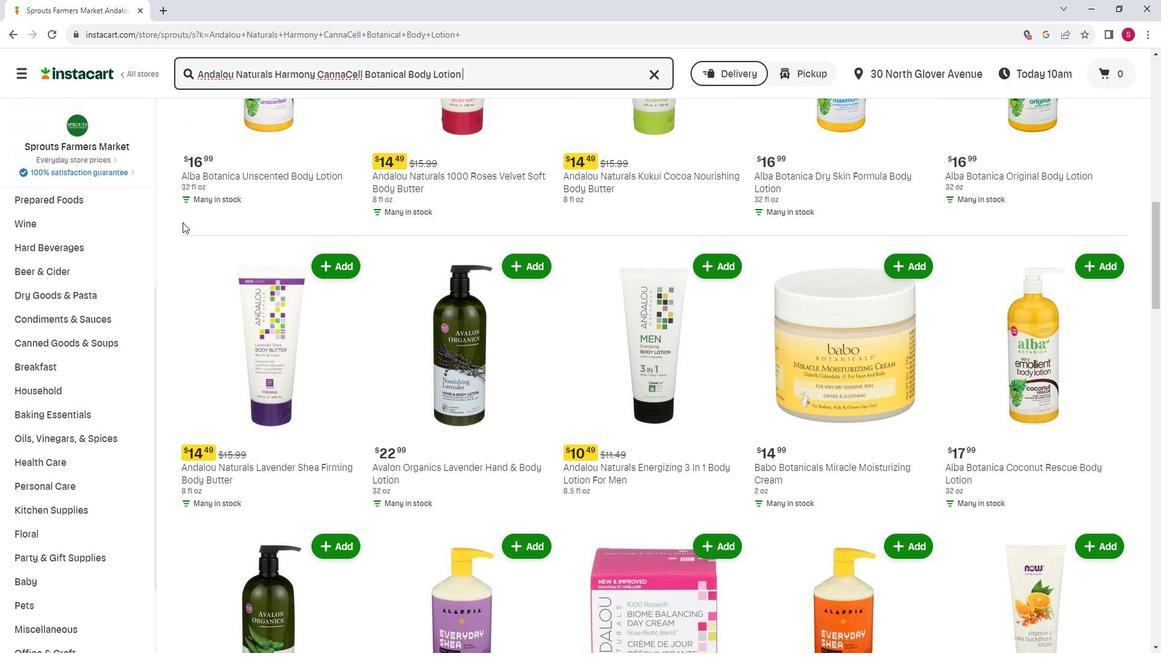 
Action: Mouse scrolled (194, 225) with delta (0, 0)
Screenshot: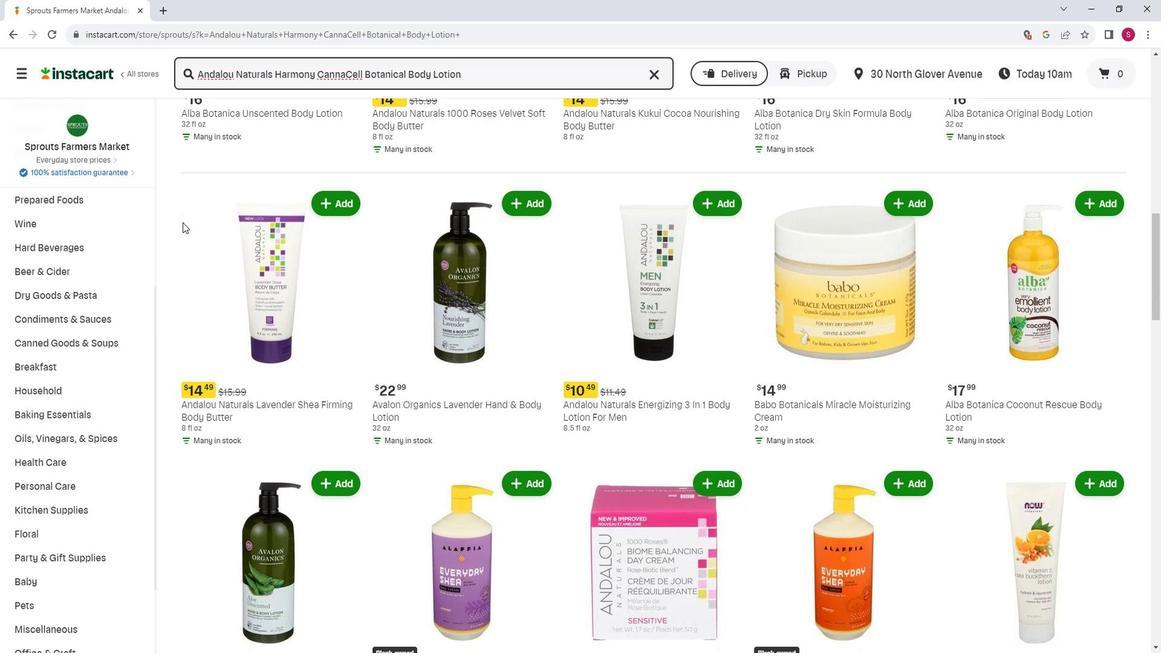 
Action: Mouse scrolled (194, 225) with delta (0, 0)
Screenshot: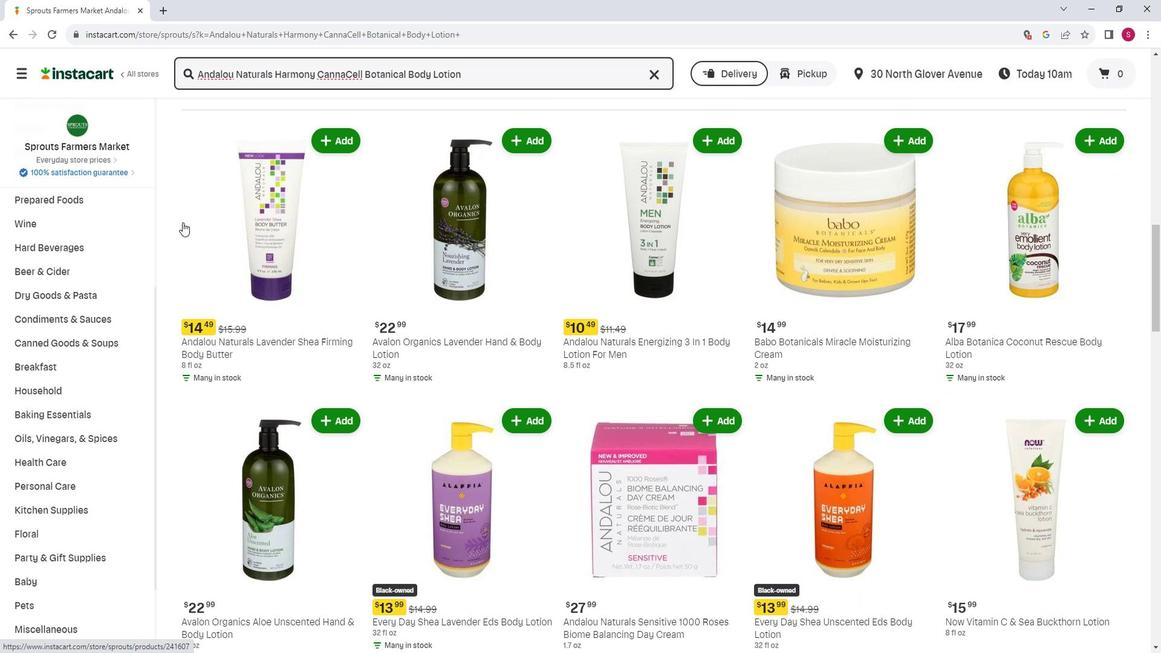 
Action: Mouse scrolled (194, 225) with delta (0, 0)
Screenshot: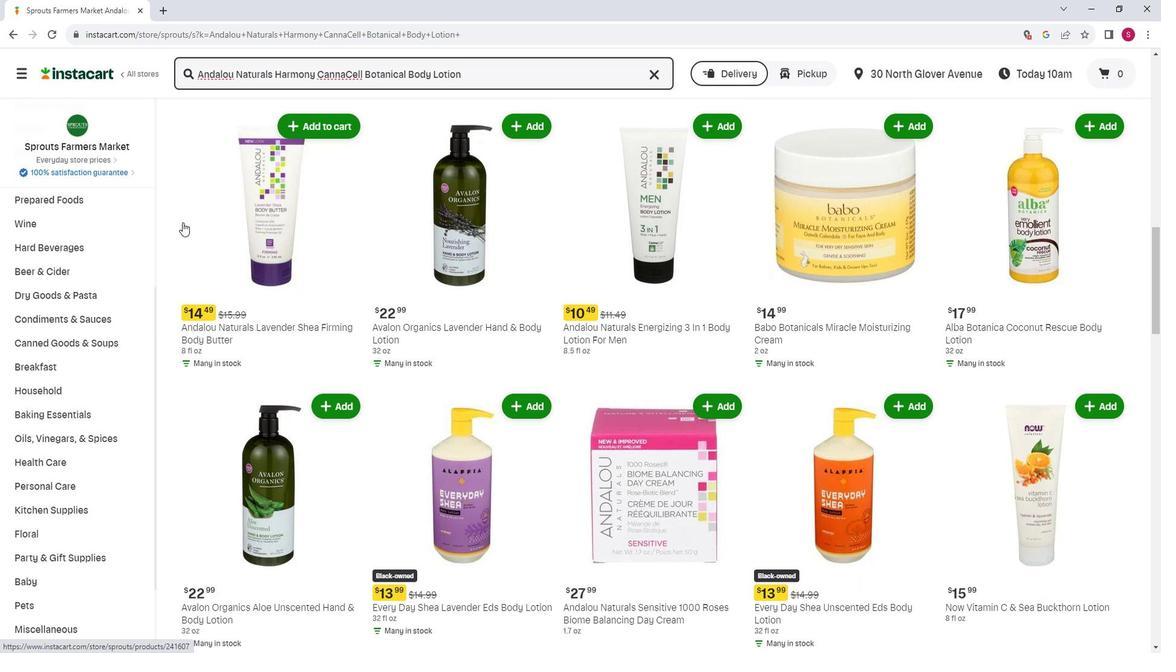 
Action: Mouse scrolled (194, 225) with delta (0, 0)
Screenshot: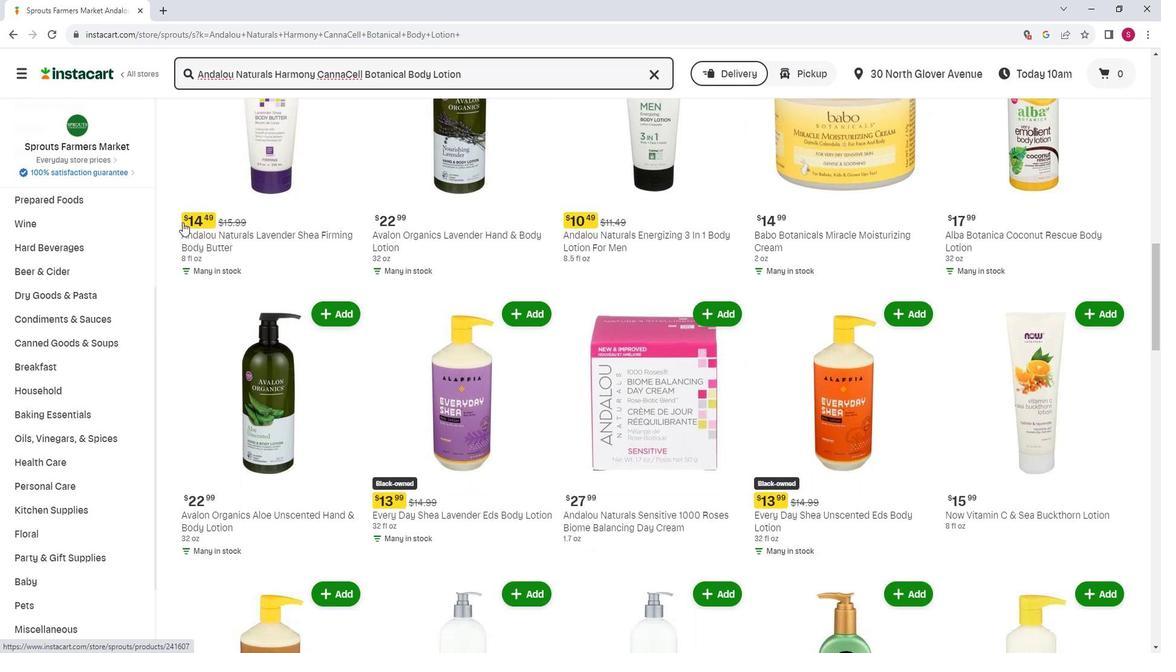 
Action: Mouse scrolled (194, 225) with delta (0, 0)
Screenshot: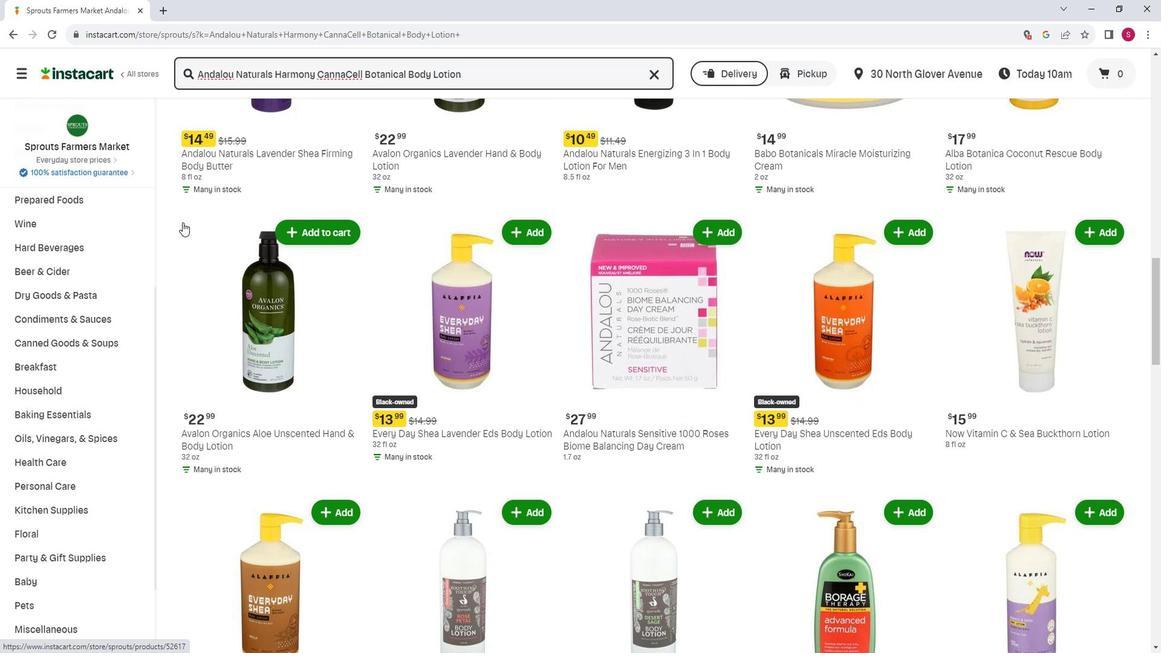 
Action: Mouse moved to (194, 225)
Screenshot: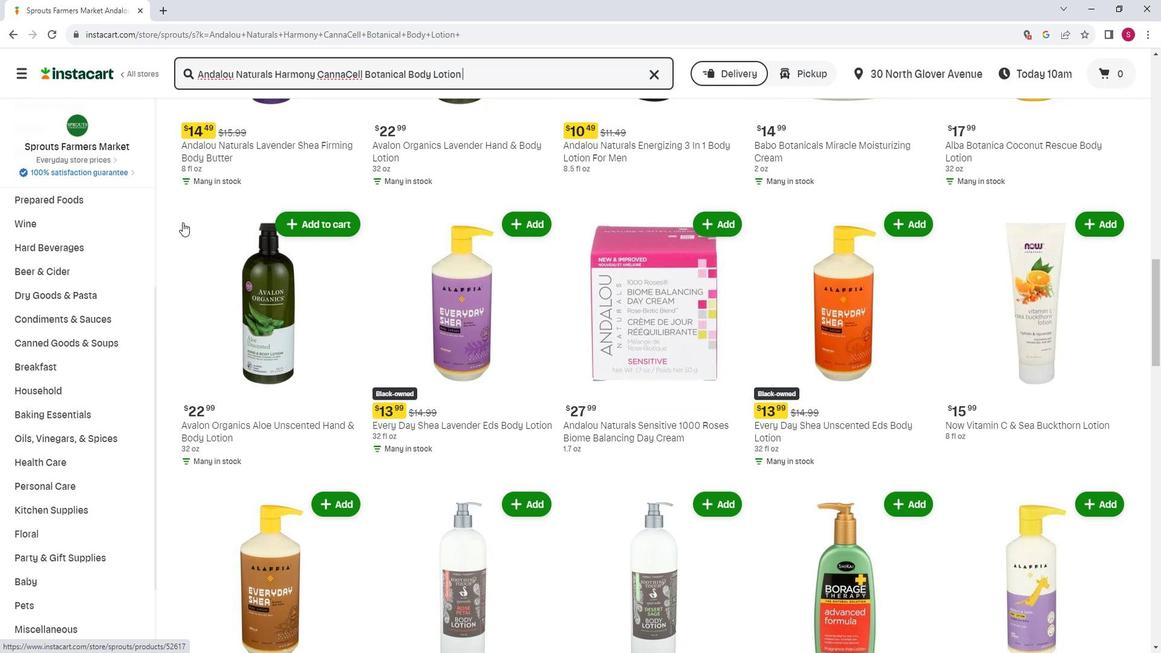 
Action: Mouse scrolled (194, 225) with delta (0, 0)
Screenshot: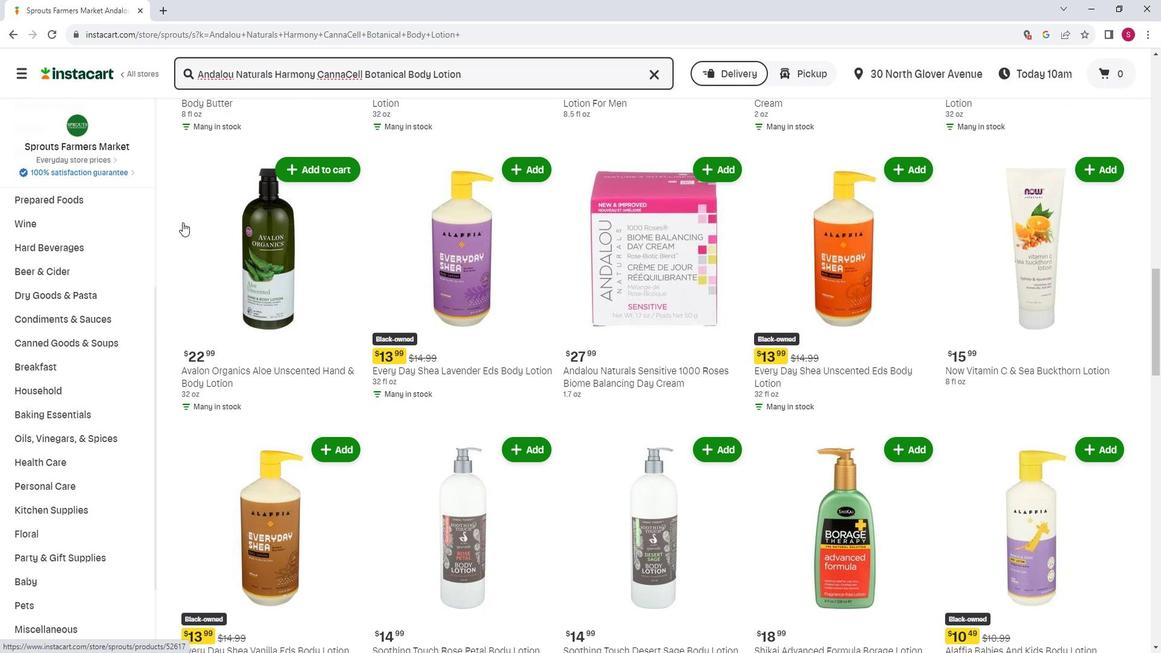 
Action: Mouse scrolled (194, 225) with delta (0, 0)
Screenshot: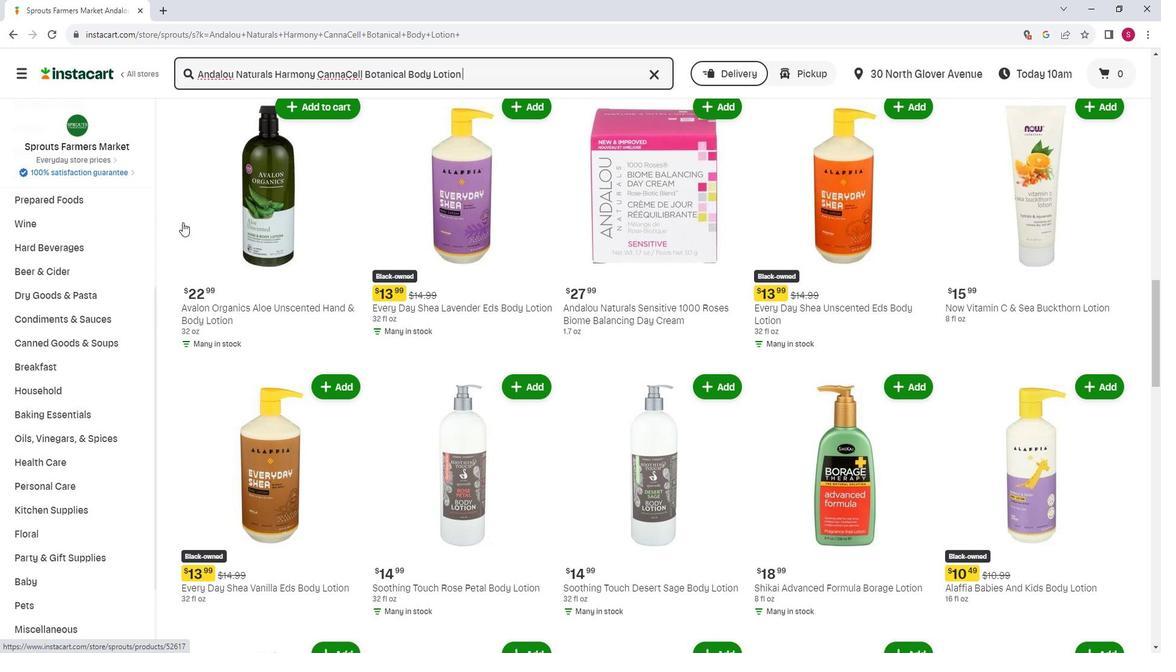 
Action: Mouse scrolled (194, 225) with delta (0, 0)
Screenshot: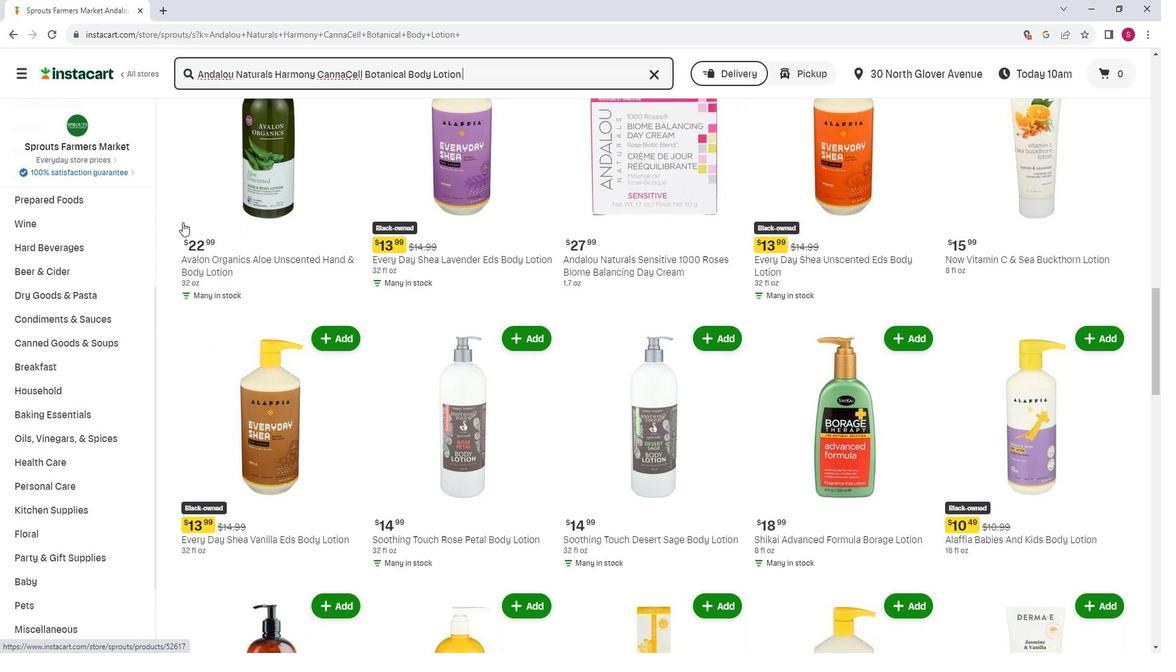 
Action: Mouse moved to (194, 226)
Screenshot: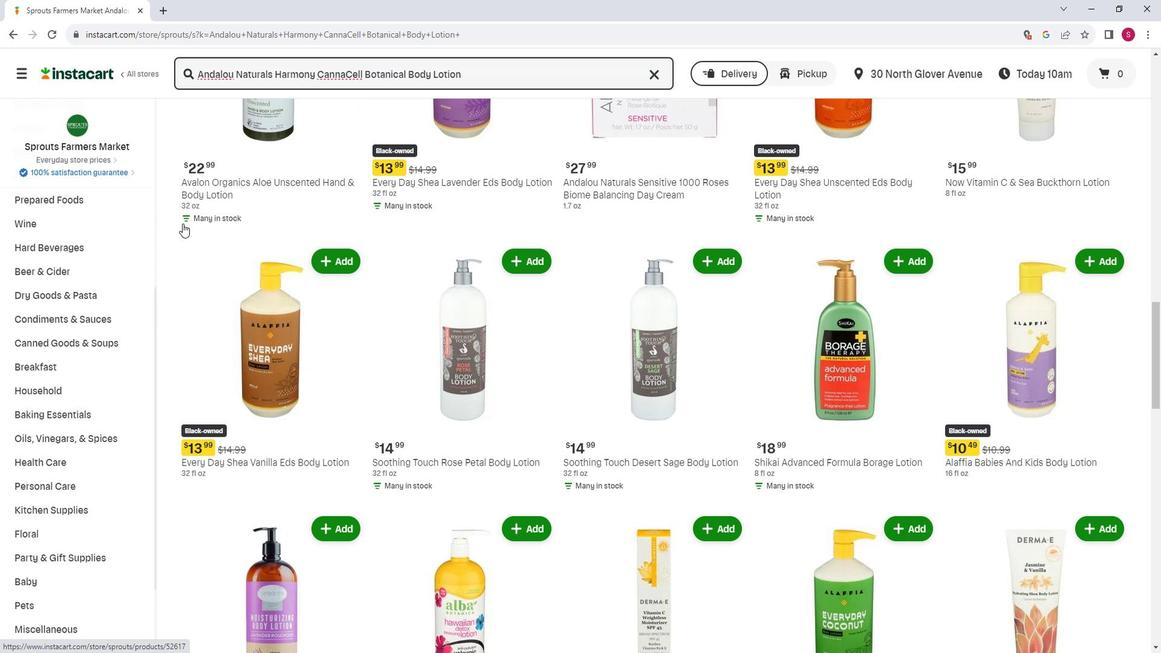 
Action: Mouse scrolled (194, 226) with delta (0, 0)
Screenshot: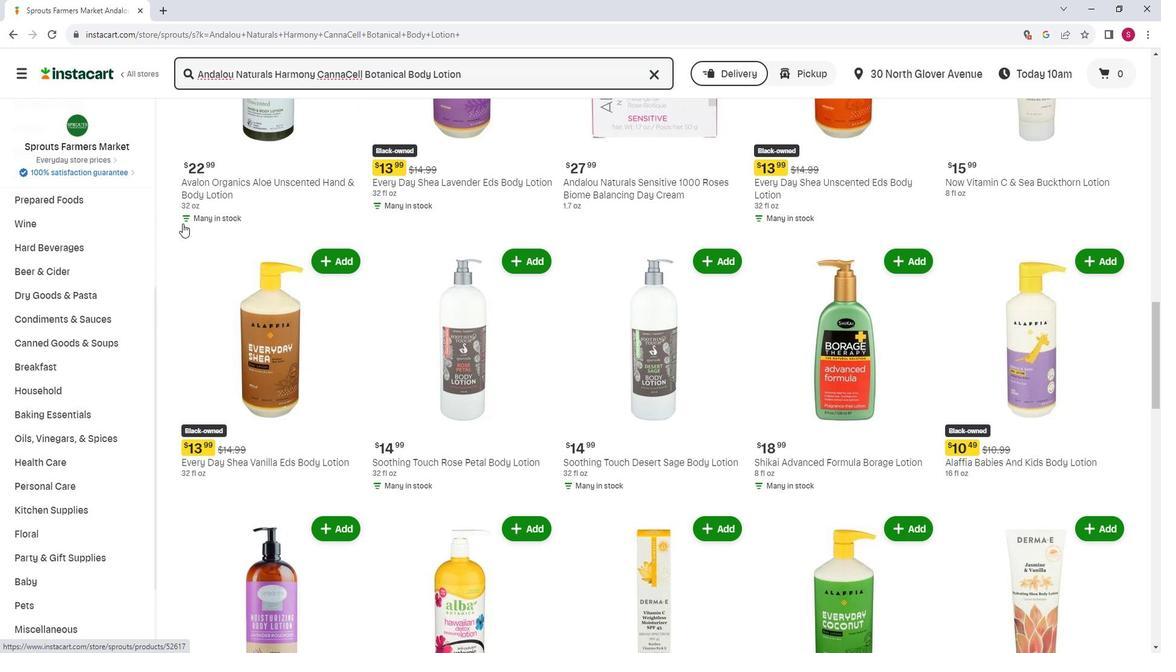
Action: Mouse scrolled (194, 226) with delta (0, 0)
Screenshot: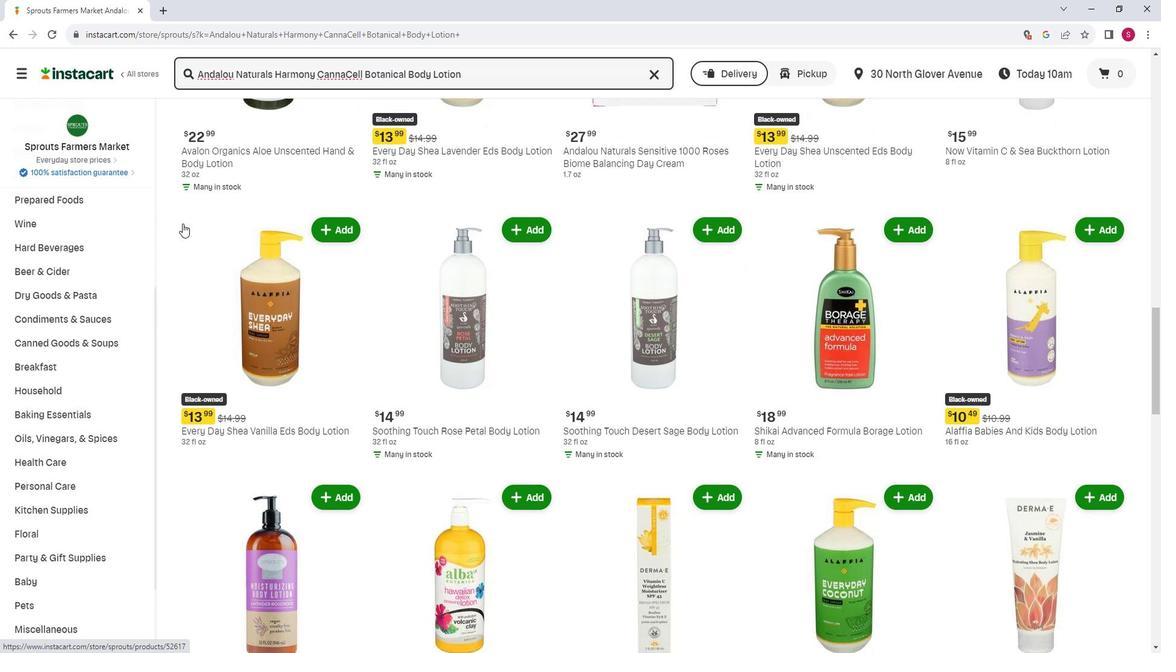 
Action: Mouse moved to (192, 228)
Screenshot: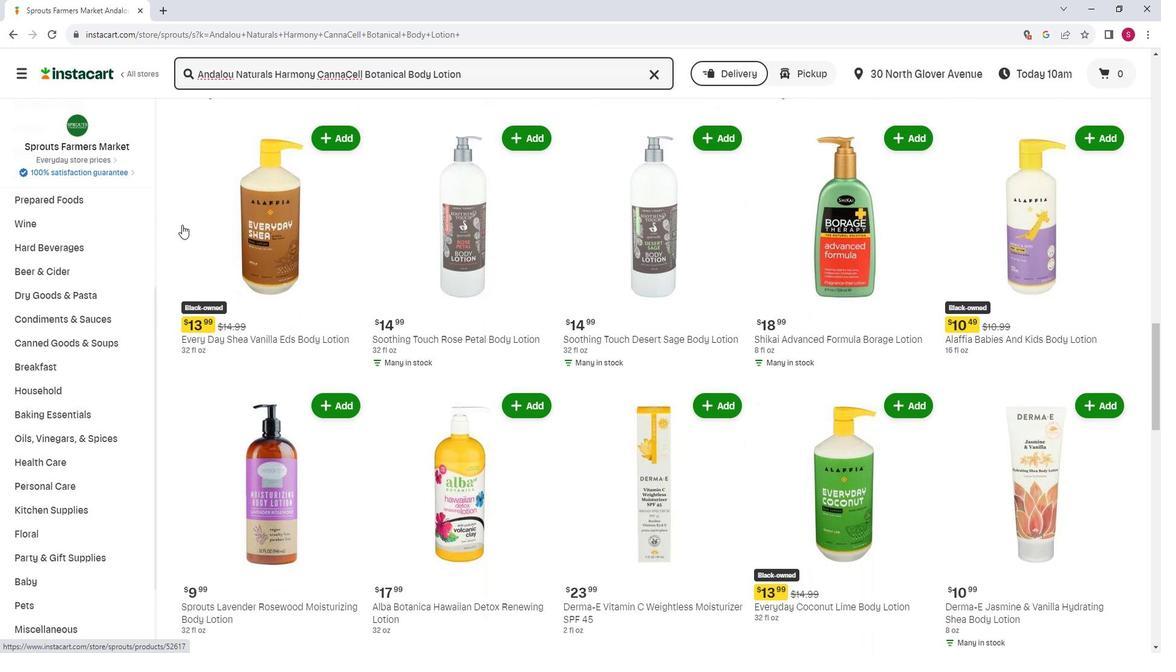 
